 Task: Show all "Board Utilities" power-ups.
Action: Mouse moved to (872, 230)
Screenshot: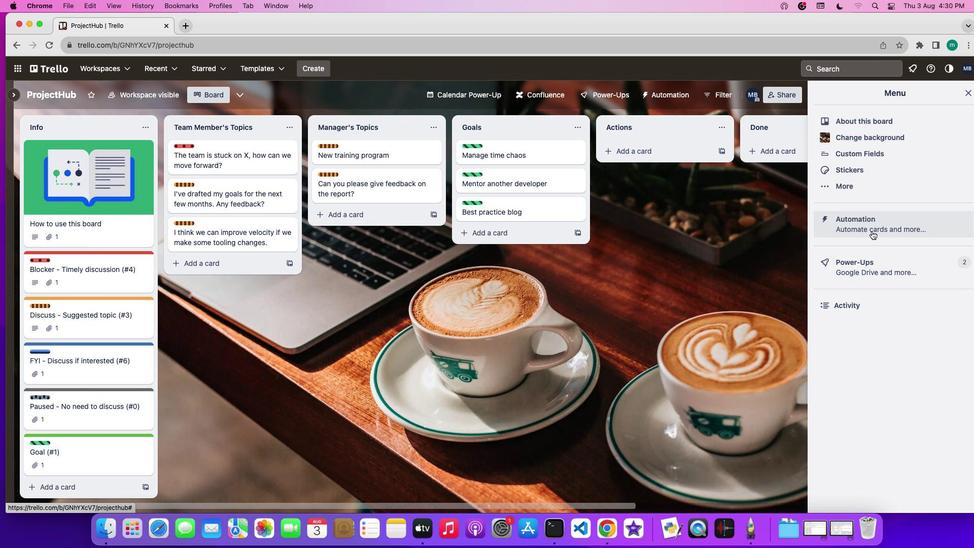 
Action: Mouse pressed left at (872, 230)
Screenshot: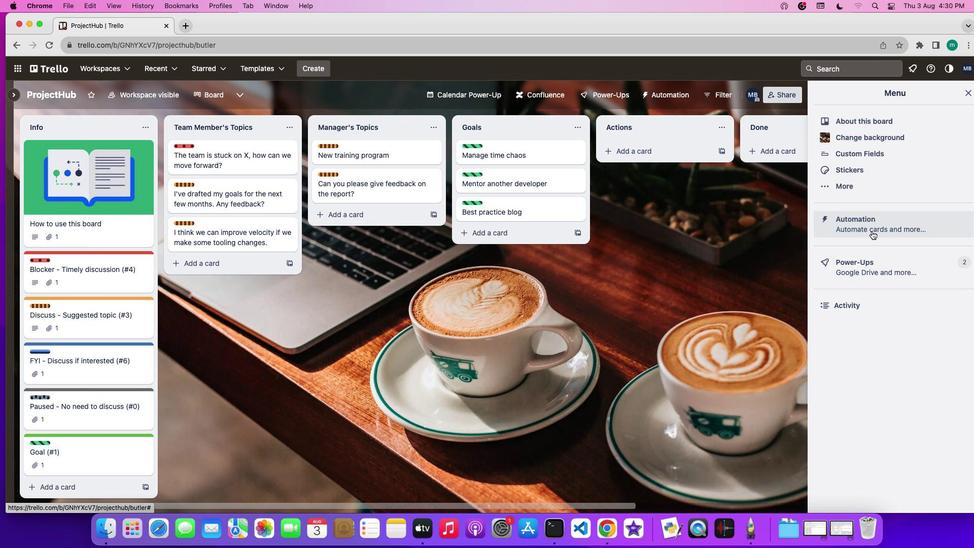 
Action: Mouse moved to (609, 99)
Screenshot: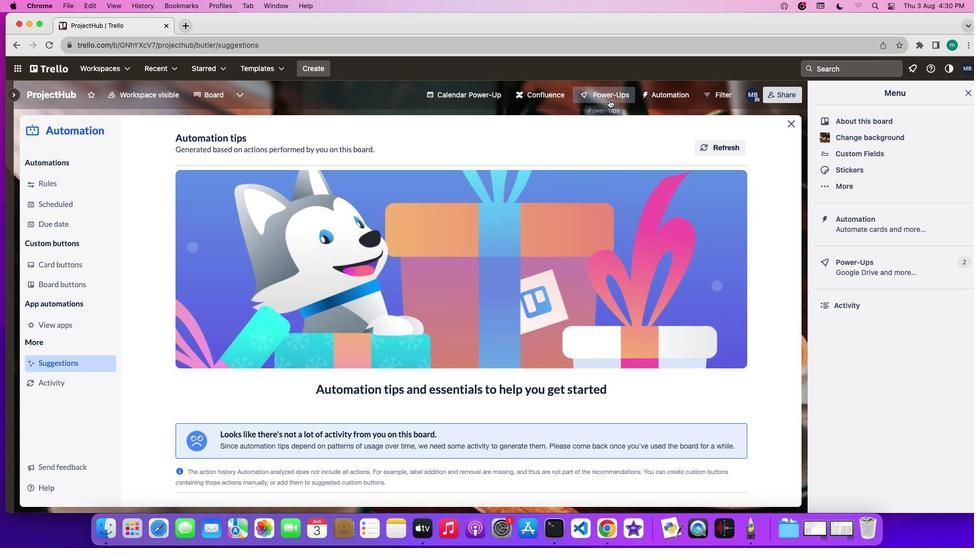 
Action: Mouse pressed left at (609, 99)
Screenshot: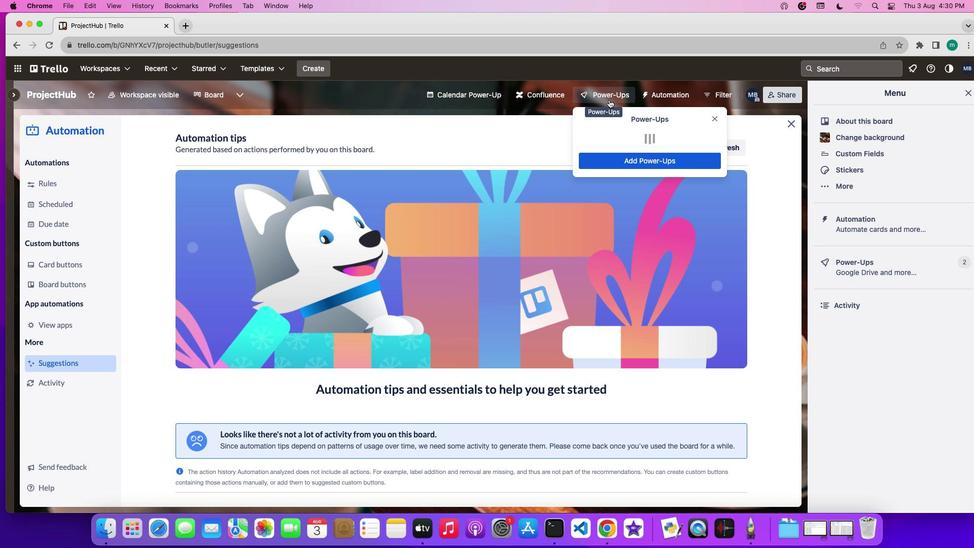 
Action: Mouse moved to (641, 358)
Screenshot: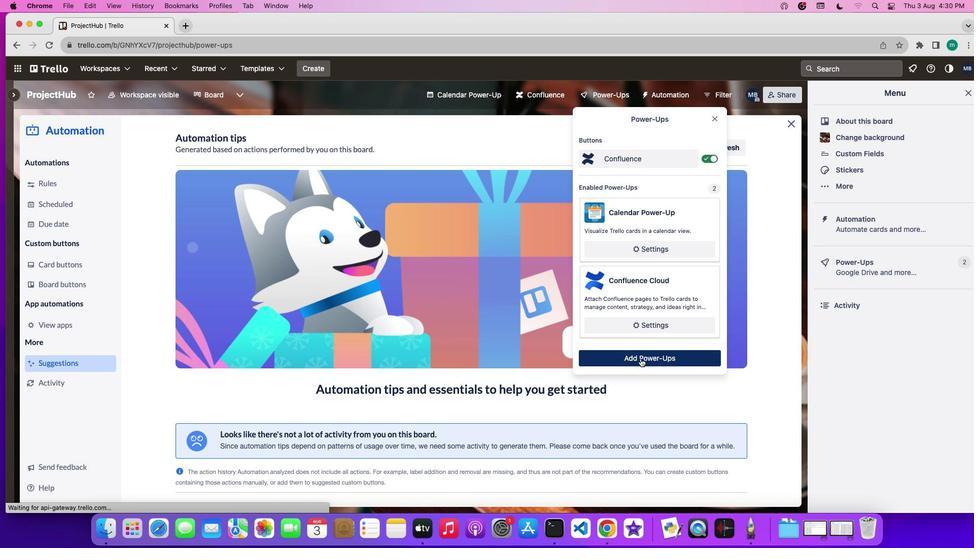 
Action: Mouse pressed left at (641, 358)
Screenshot: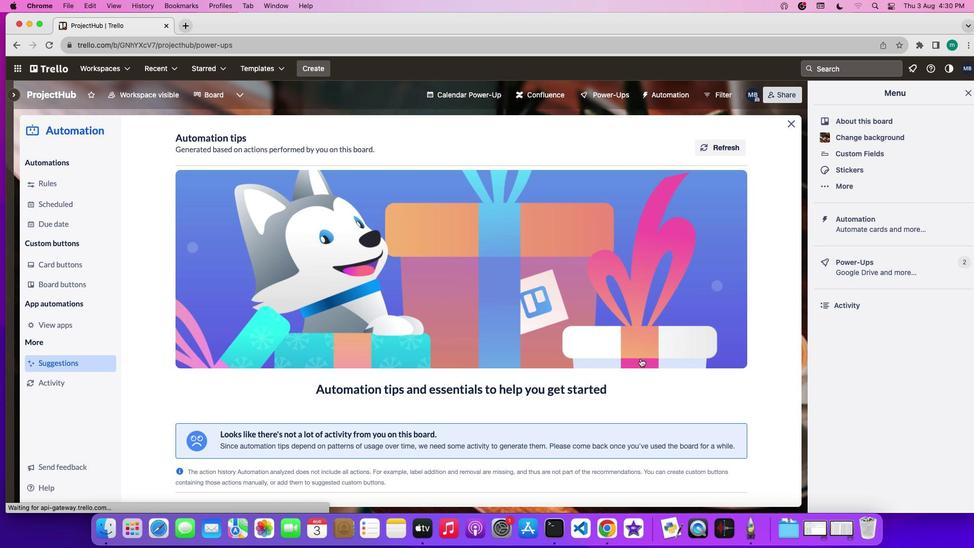 
Action: Mouse moved to (161, 280)
Screenshot: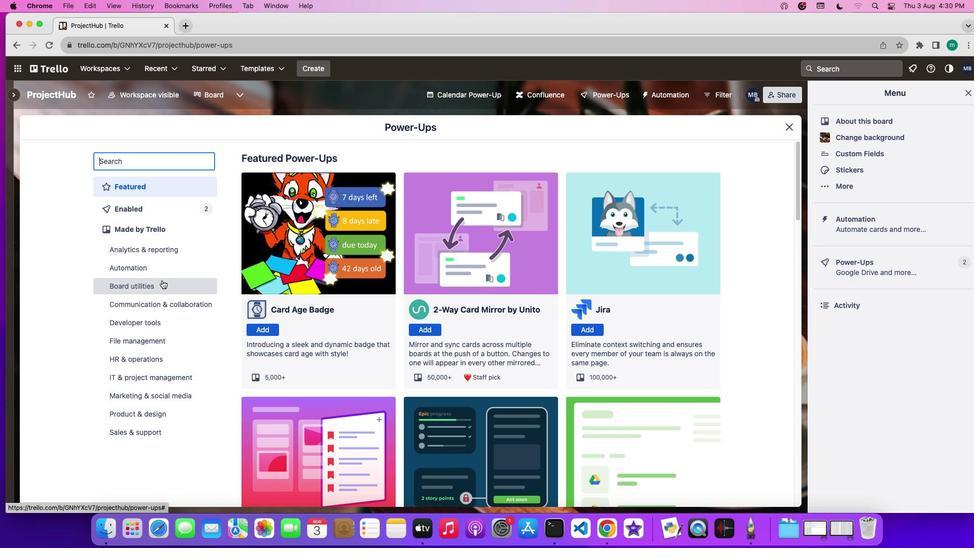 
Action: Mouse pressed left at (161, 280)
Screenshot: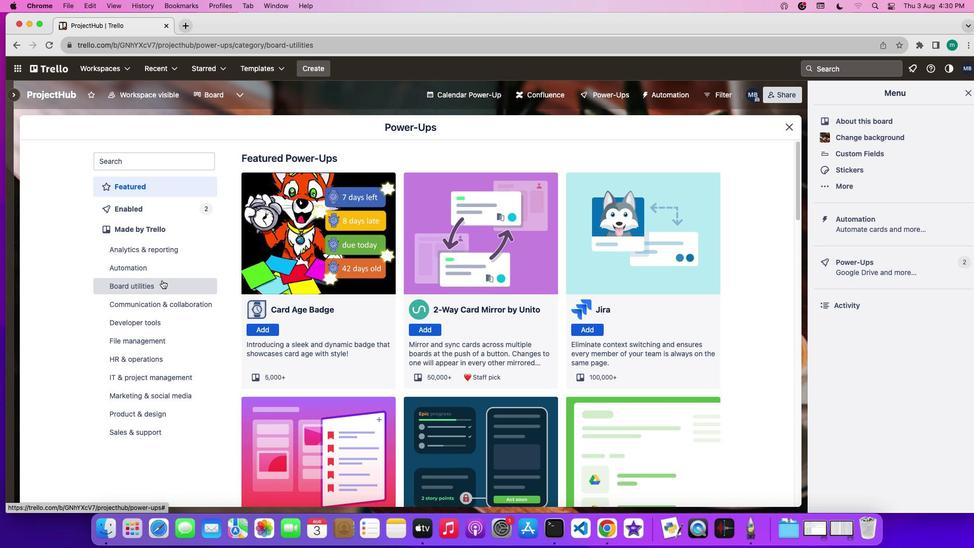 
Action: Mouse moved to (164, 283)
Screenshot: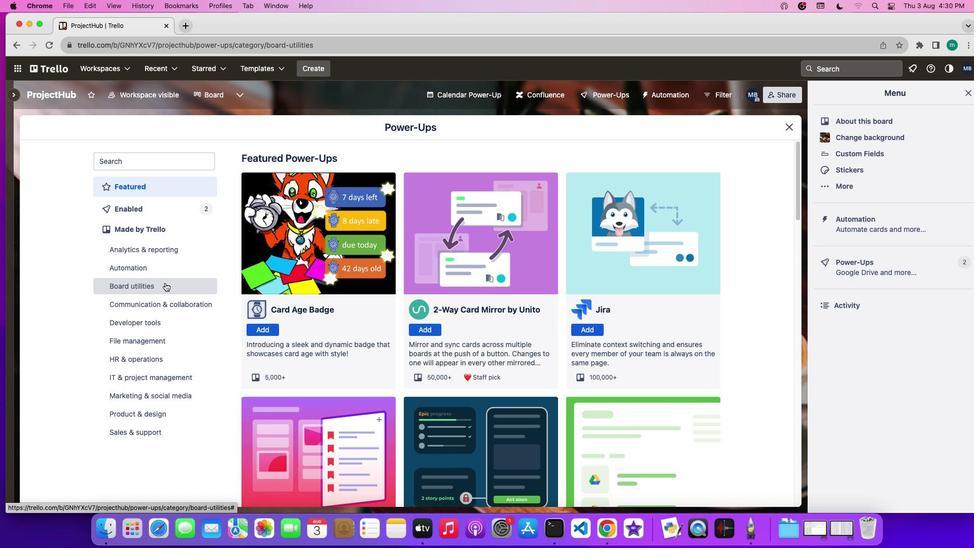 
Action: Mouse pressed left at (164, 283)
Screenshot: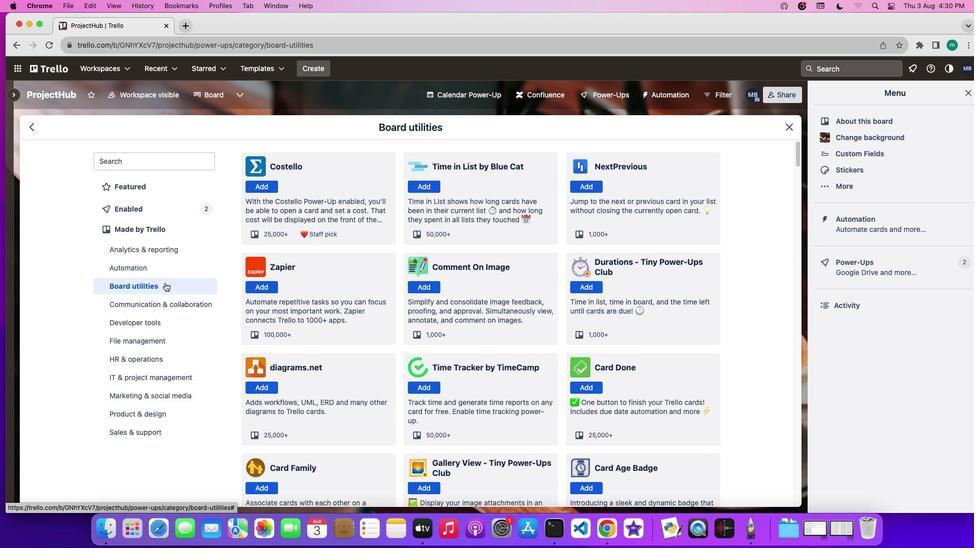 
Action: Mouse moved to (422, 356)
Screenshot: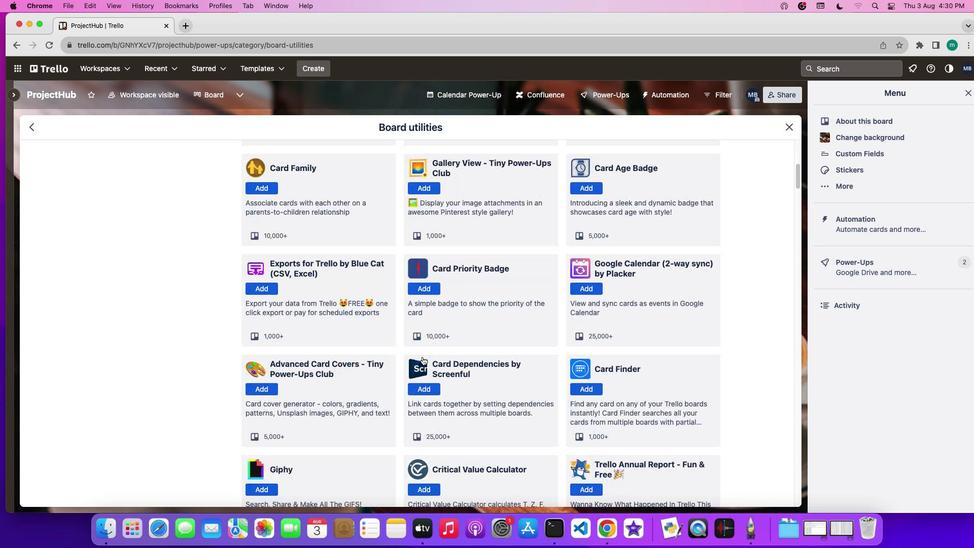 
Action: Mouse scrolled (422, 356) with delta (0, 0)
Screenshot: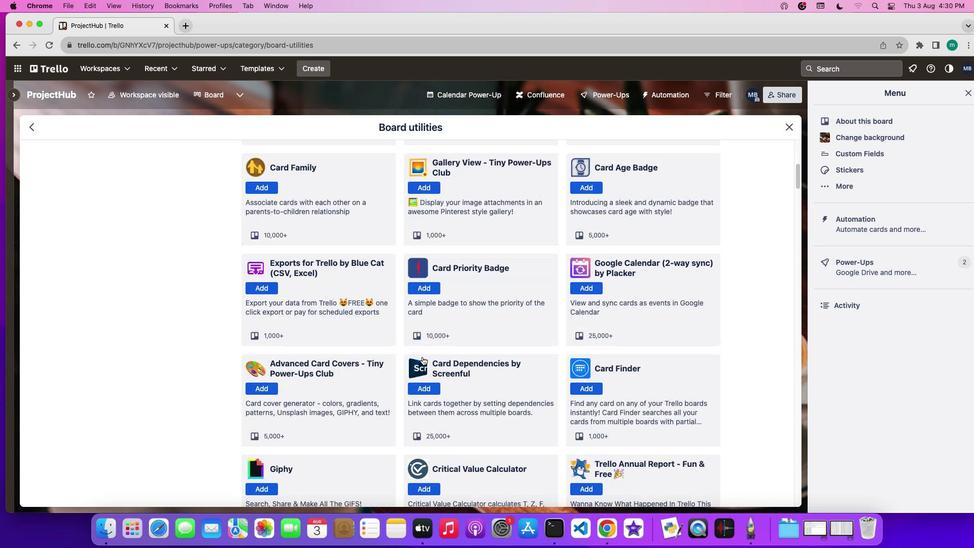 
Action: Mouse moved to (422, 356)
Screenshot: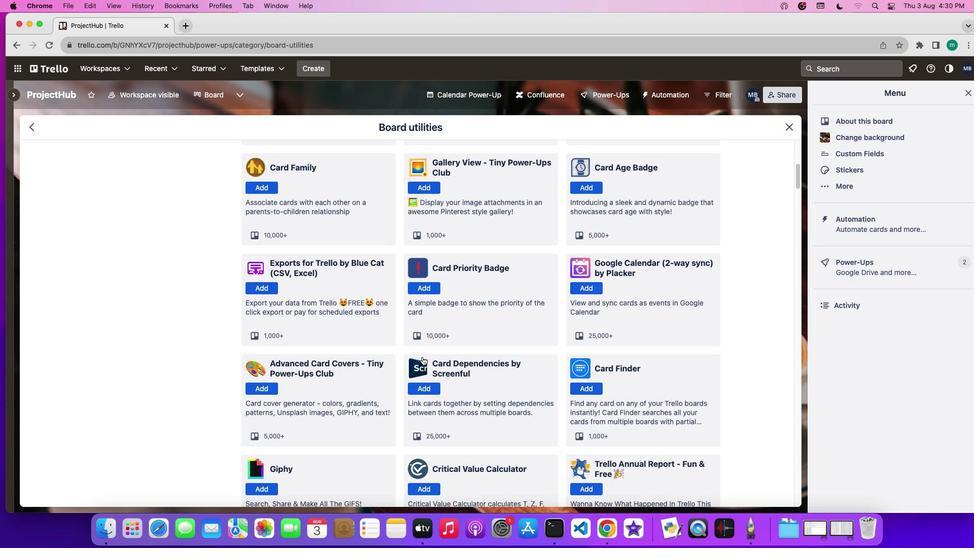 
Action: Mouse scrolled (422, 356) with delta (0, 0)
Screenshot: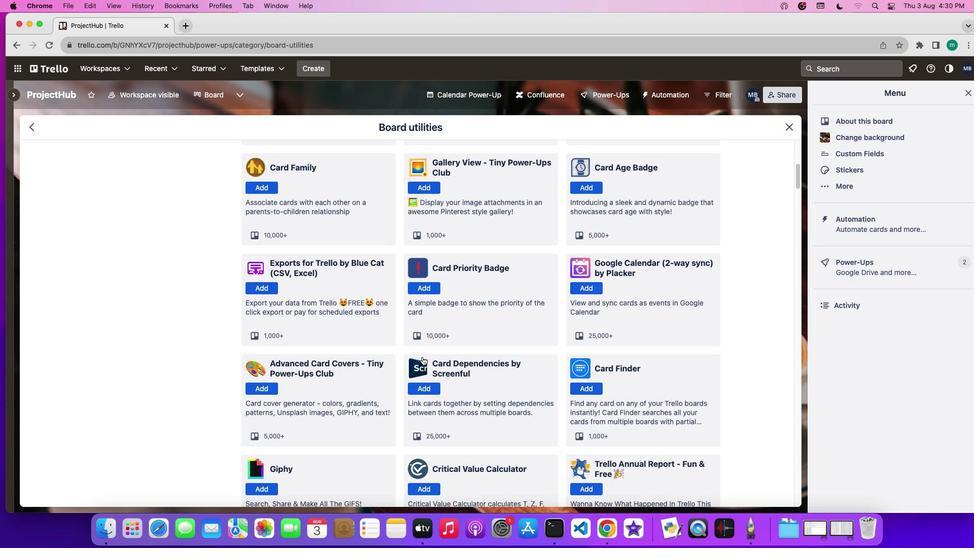 
Action: Mouse moved to (422, 356)
Screenshot: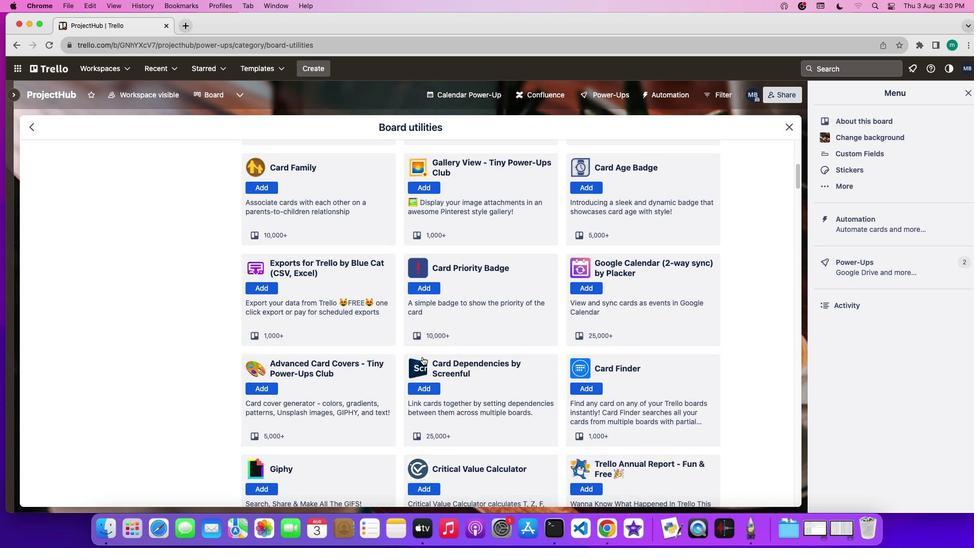 
Action: Mouse scrolled (422, 356) with delta (0, -1)
Screenshot: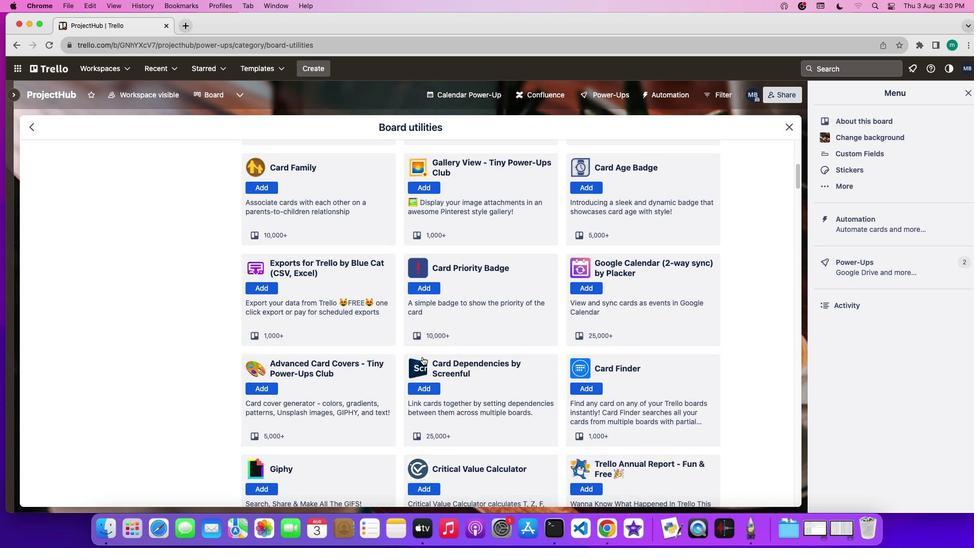 
Action: Mouse scrolled (422, 356) with delta (0, -2)
Screenshot: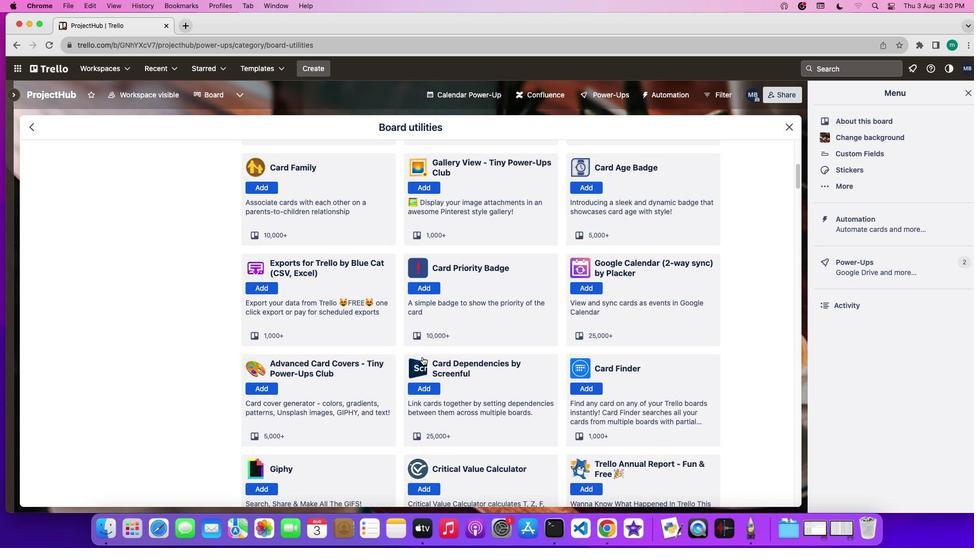
Action: Mouse scrolled (422, 356) with delta (0, -2)
Screenshot: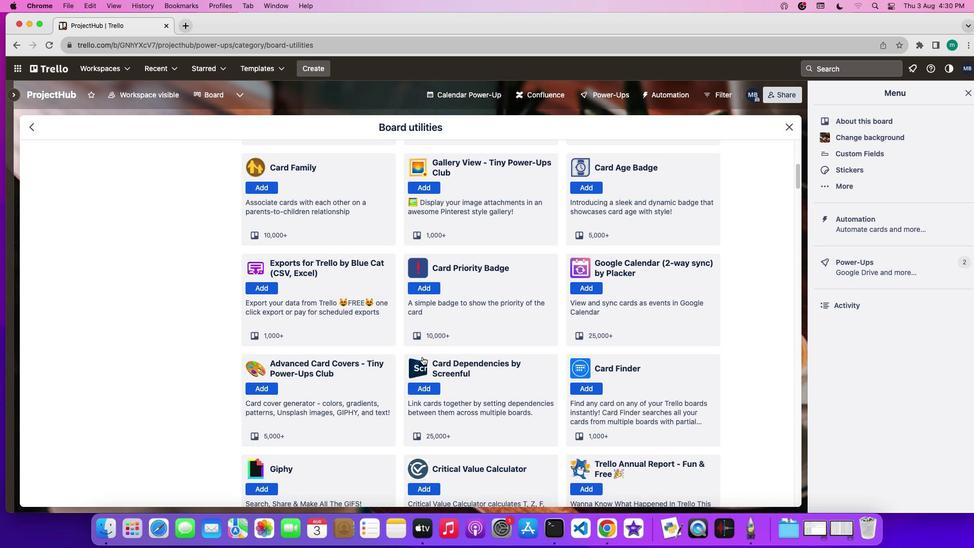 
Action: Mouse scrolled (422, 356) with delta (0, 0)
Screenshot: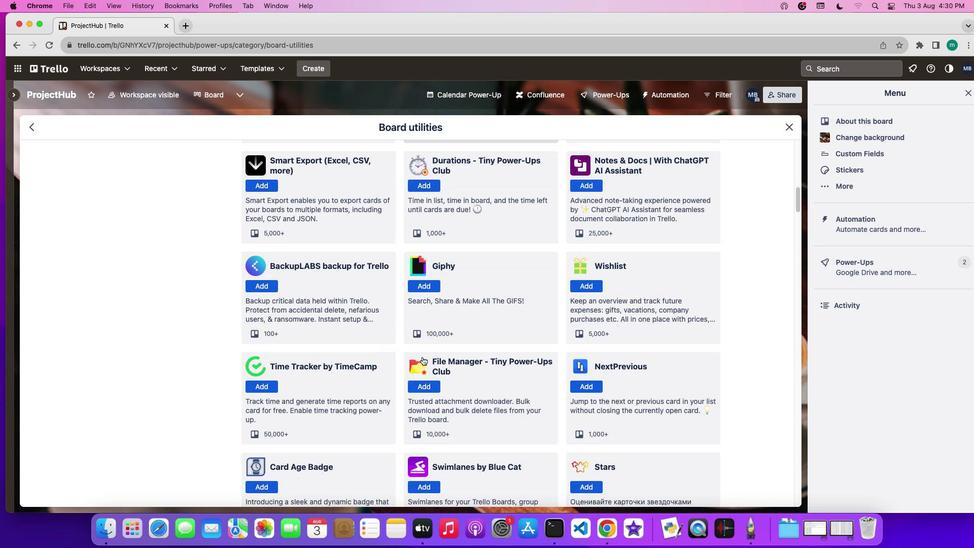 
Action: Mouse scrolled (422, 356) with delta (0, 0)
Screenshot: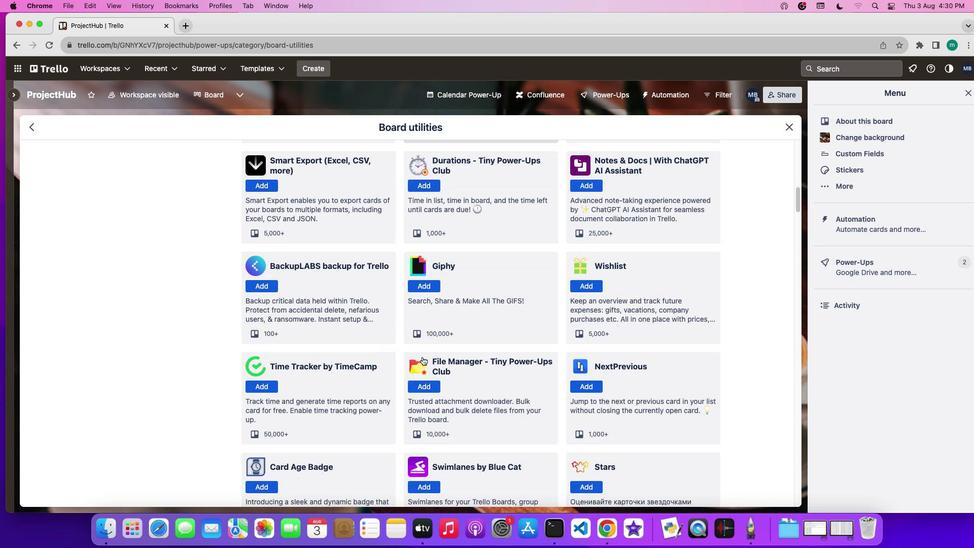 
Action: Mouse scrolled (422, 356) with delta (0, -1)
Screenshot: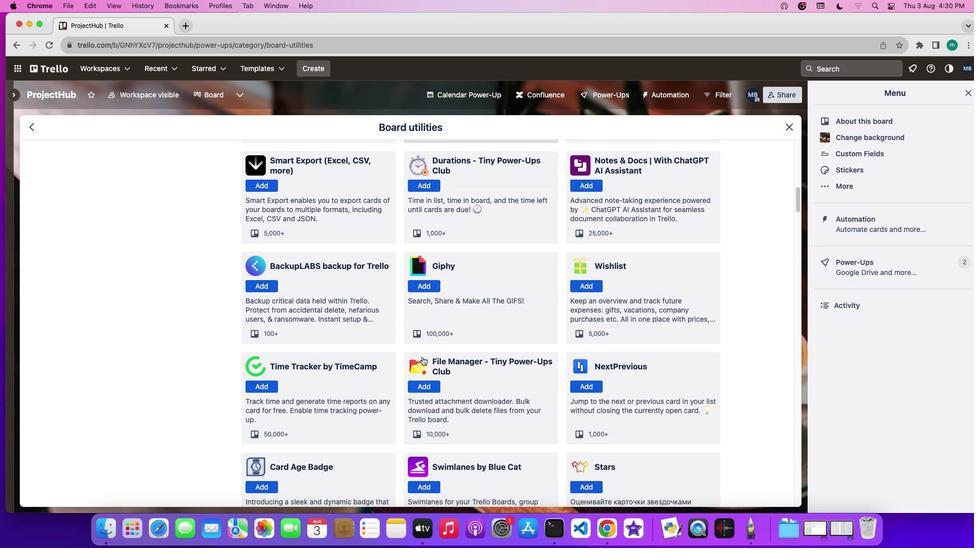 
Action: Mouse scrolled (422, 356) with delta (0, -2)
Screenshot: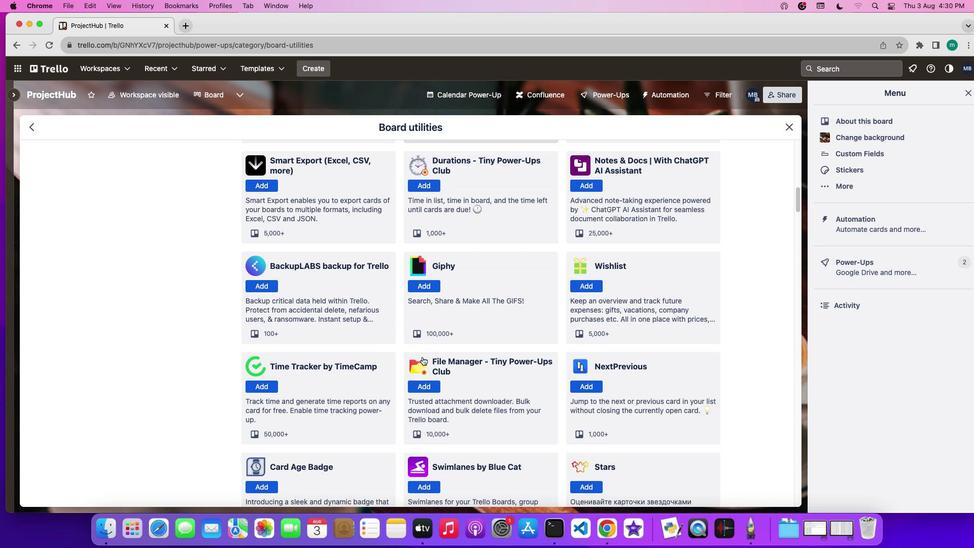 
Action: Mouse scrolled (422, 356) with delta (0, -2)
Screenshot: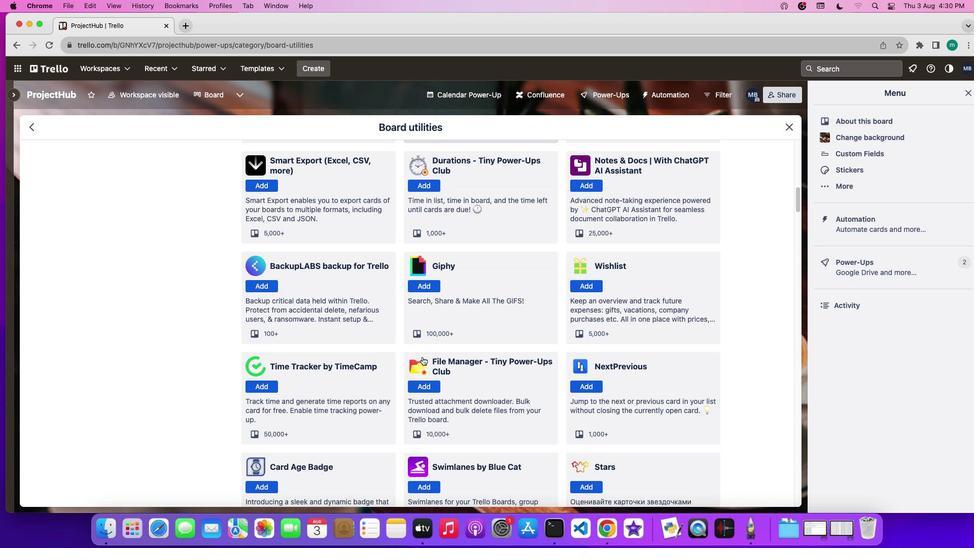 
Action: Mouse scrolled (422, 356) with delta (0, 0)
Screenshot: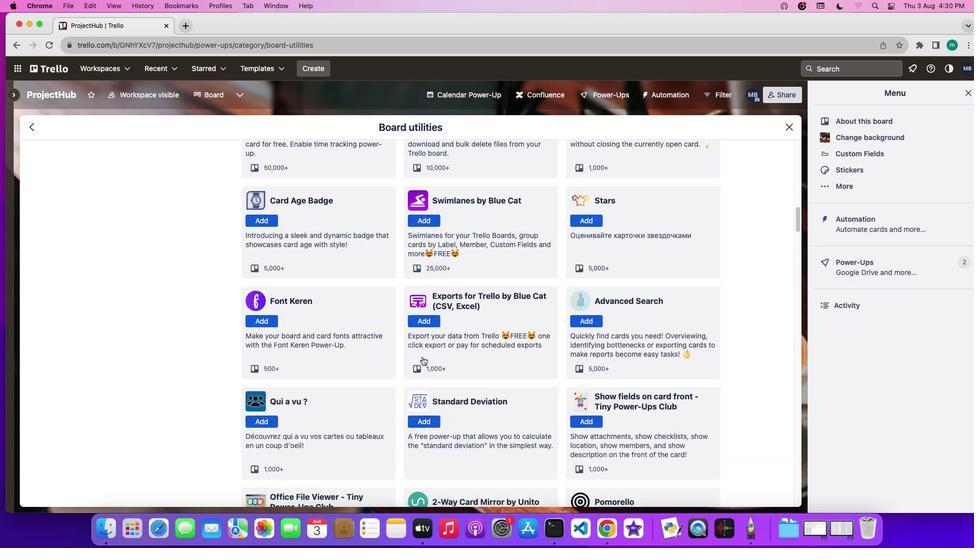 
Action: Mouse scrolled (422, 356) with delta (0, 0)
Screenshot: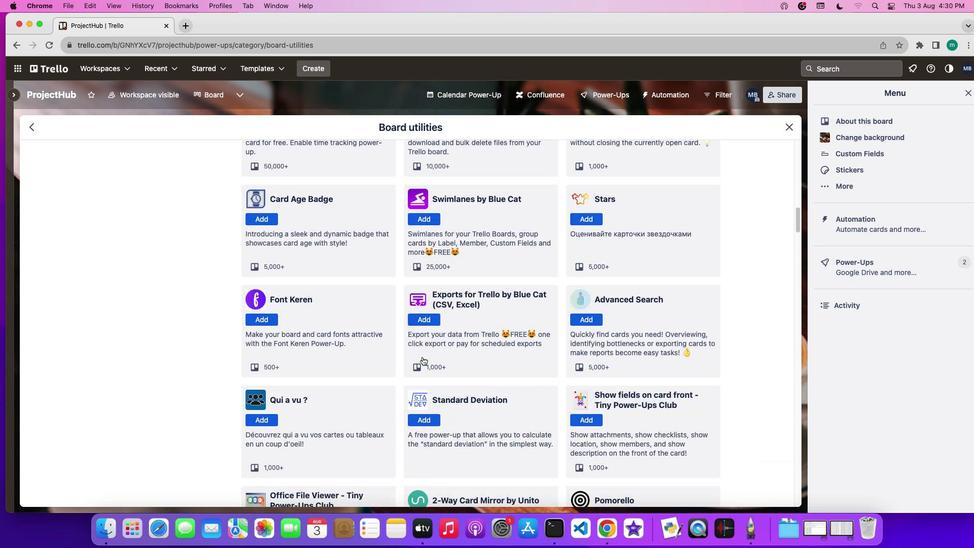 
Action: Mouse scrolled (422, 356) with delta (0, -1)
Screenshot: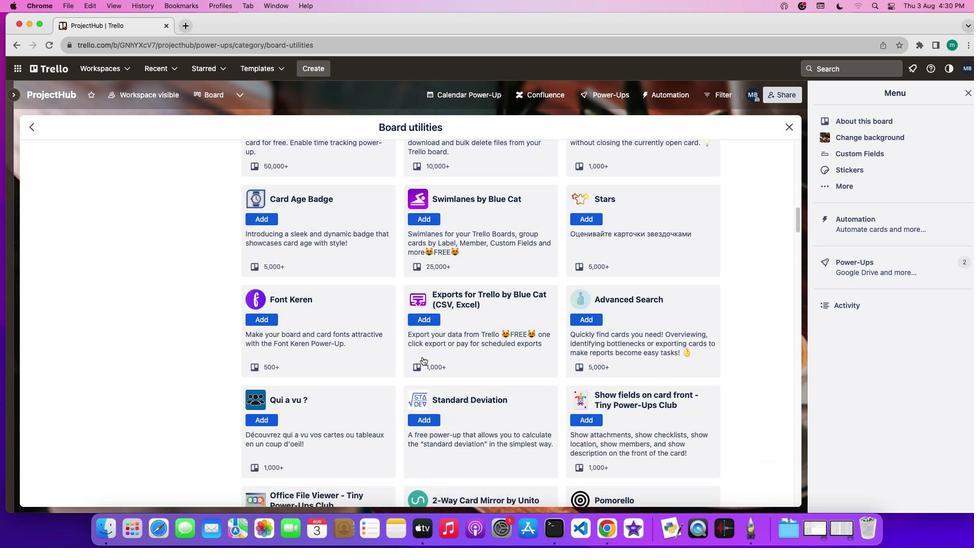 
Action: Mouse scrolled (422, 356) with delta (0, -2)
Screenshot: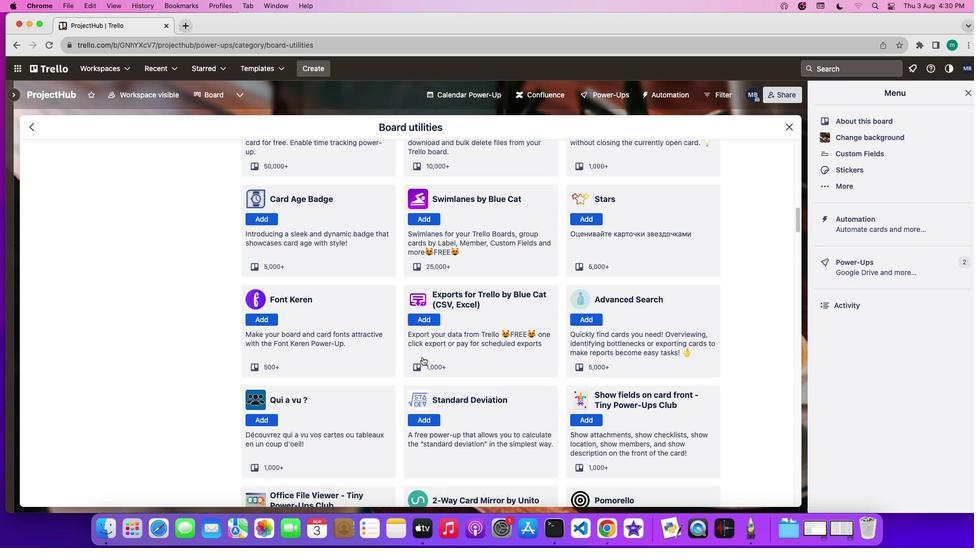 
Action: Mouse scrolled (422, 356) with delta (0, -2)
Screenshot: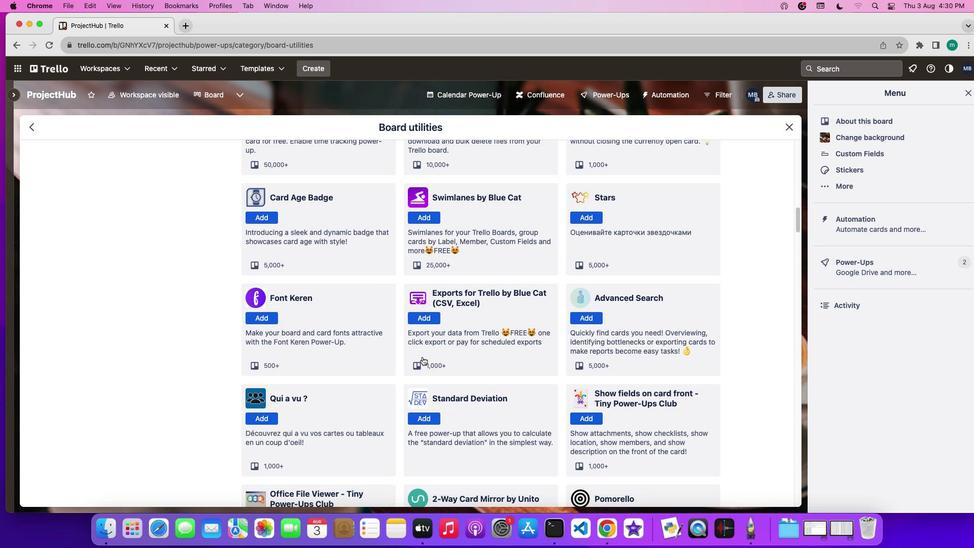 
Action: Mouse scrolled (422, 356) with delta (0, 0)
Screenshot: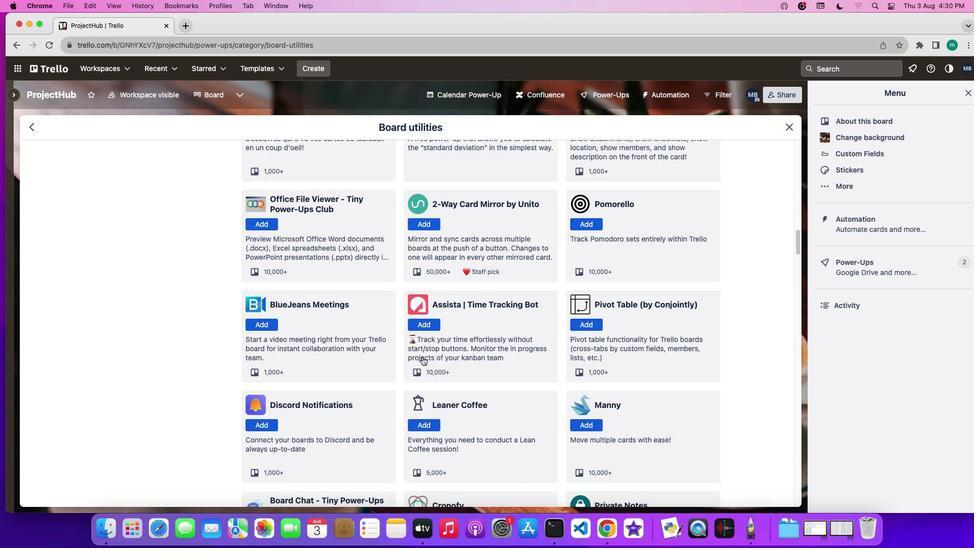 
Action: Mouse scrolled (422, 356) with delta (0, 0)
Screenshot: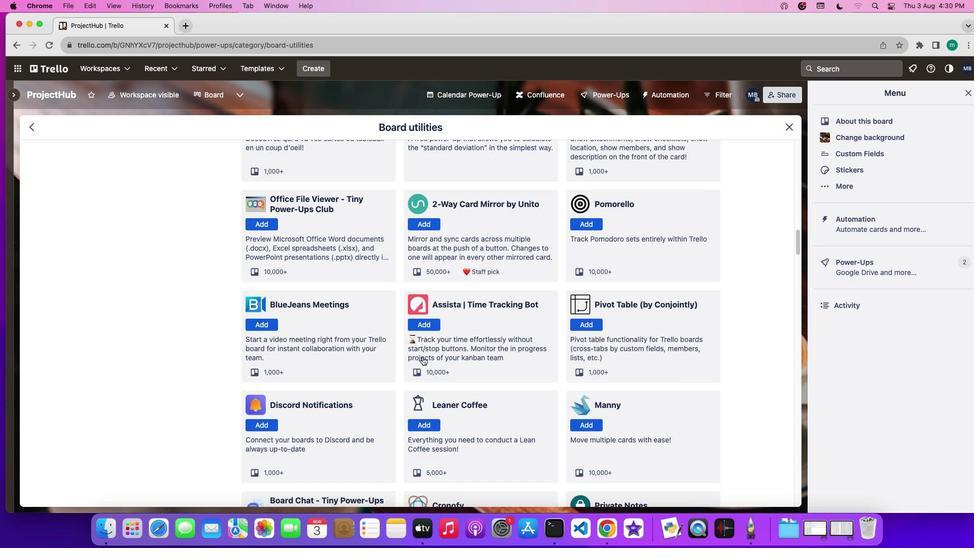 
Action: Mouse scrolled (422, 356) with delta (0, -1)
Screenshot: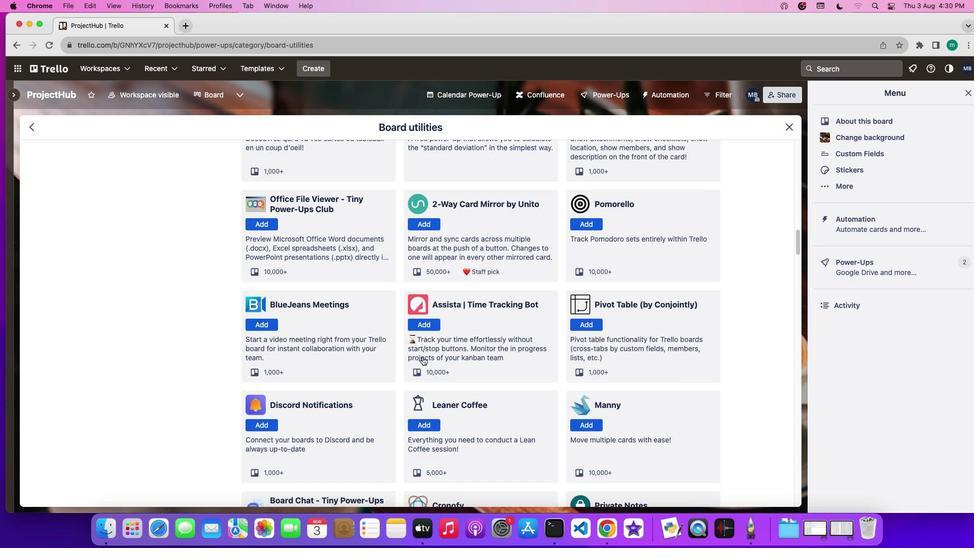 
Action: Mouse scrolled (422, 356) with delta (0, -2)
Screenshot: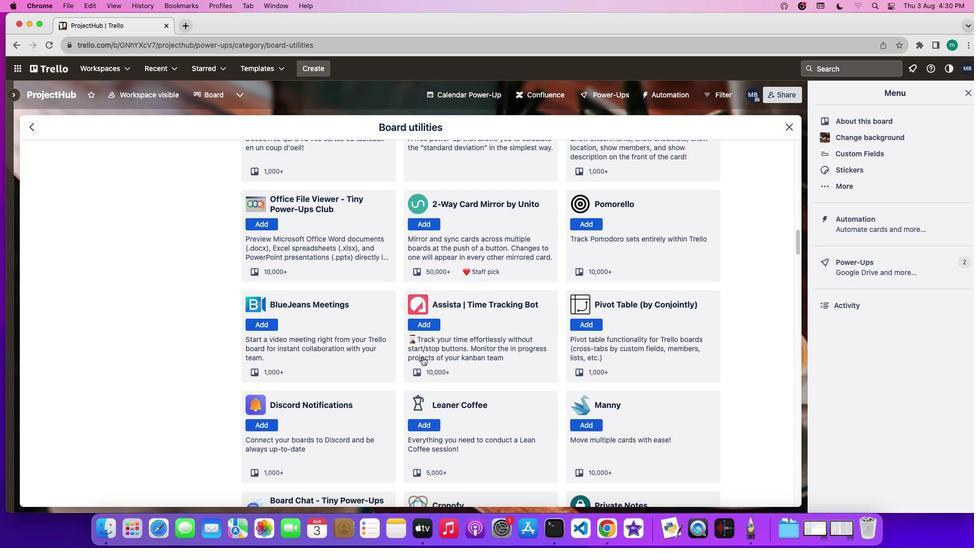
Action: Mouse scrolled (422, 356) with delta (0, -2)
Screenshot: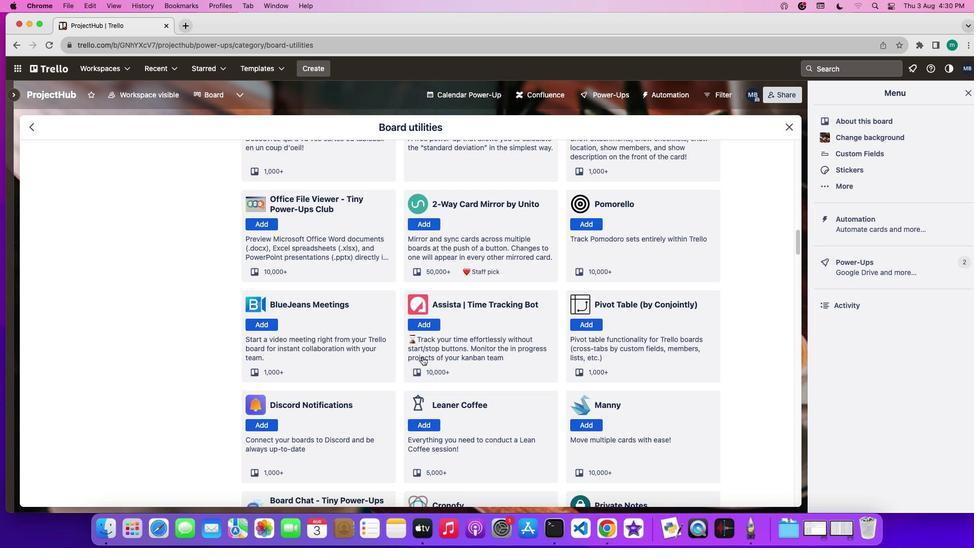 
Action: Mouse scrolled (422, 356) with delta (0, 0)
Screenshot: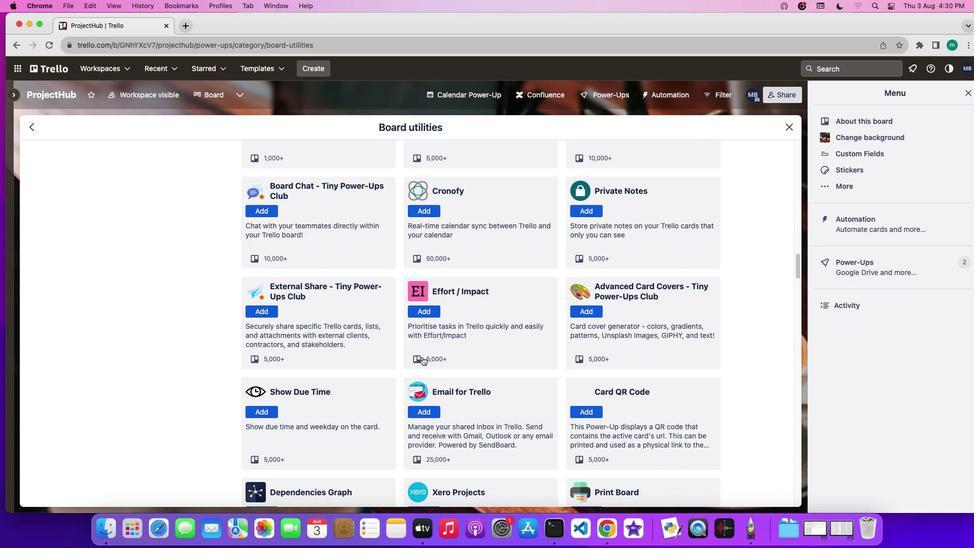 
Action: Mouse scrolled (422, 356) with delta (0, 0)
Screenshot: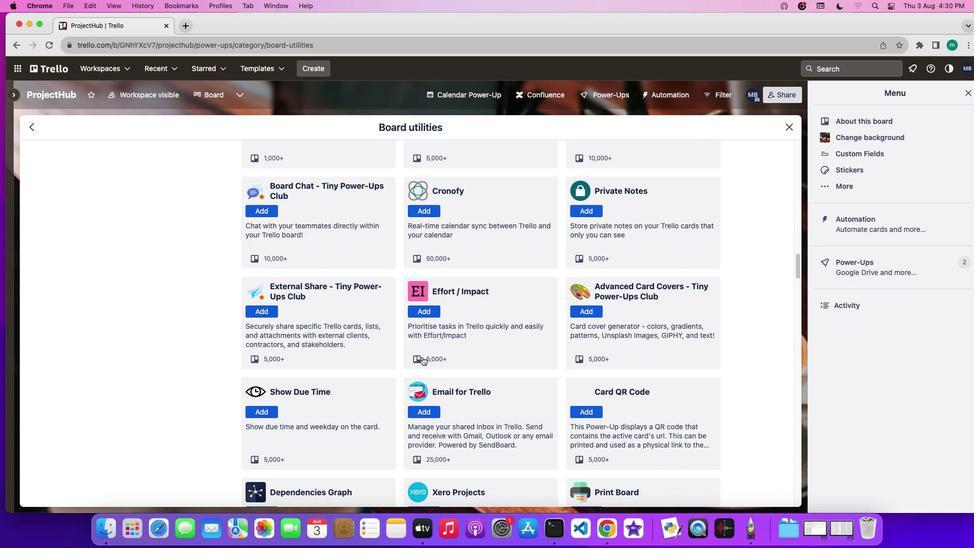 
Action: Mouse scrolled (422, 356) with delta (0, -1)
Screenshot: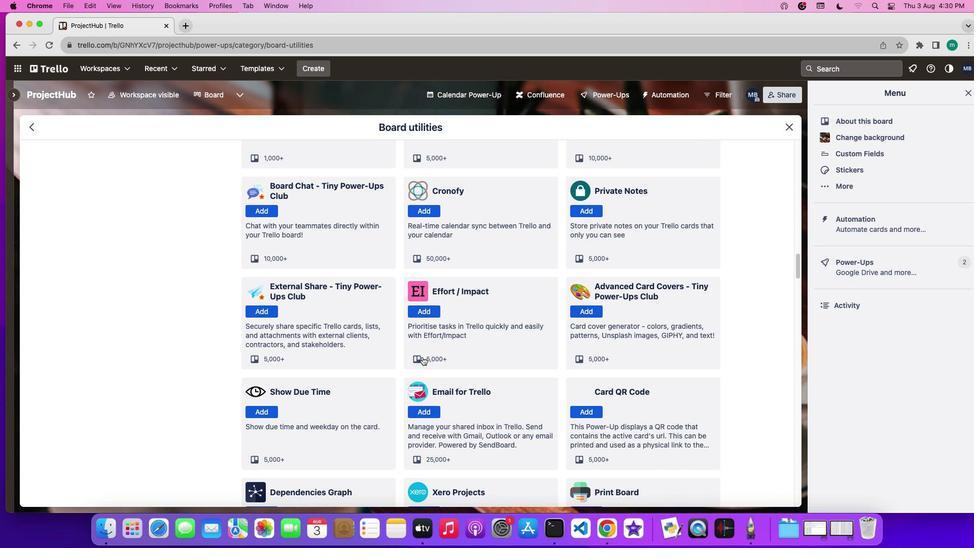 
Action: Mouse scrolled (422, 356) with delta (0, -2)
Screenshot: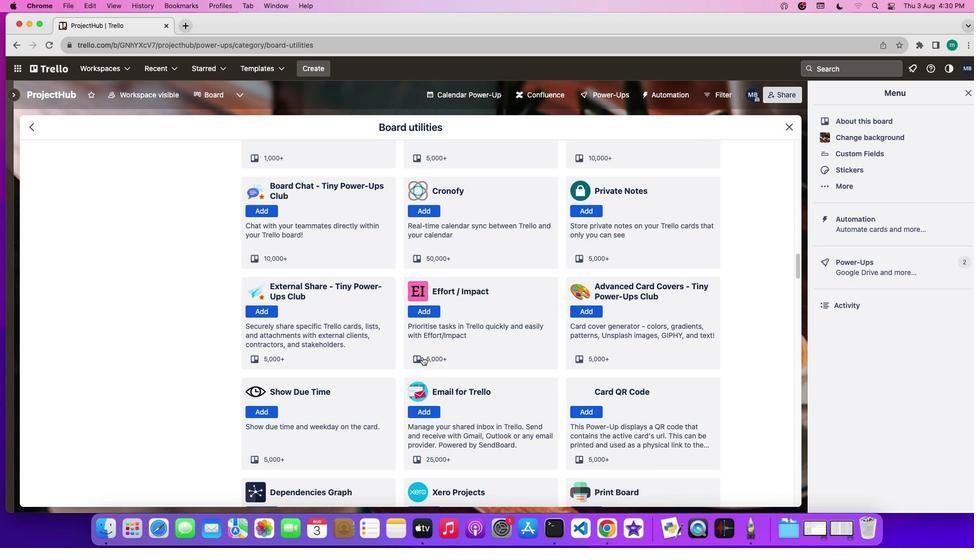 
Action: Mouse scrolled (422, 356) with delta (0, -2)
Screenshot: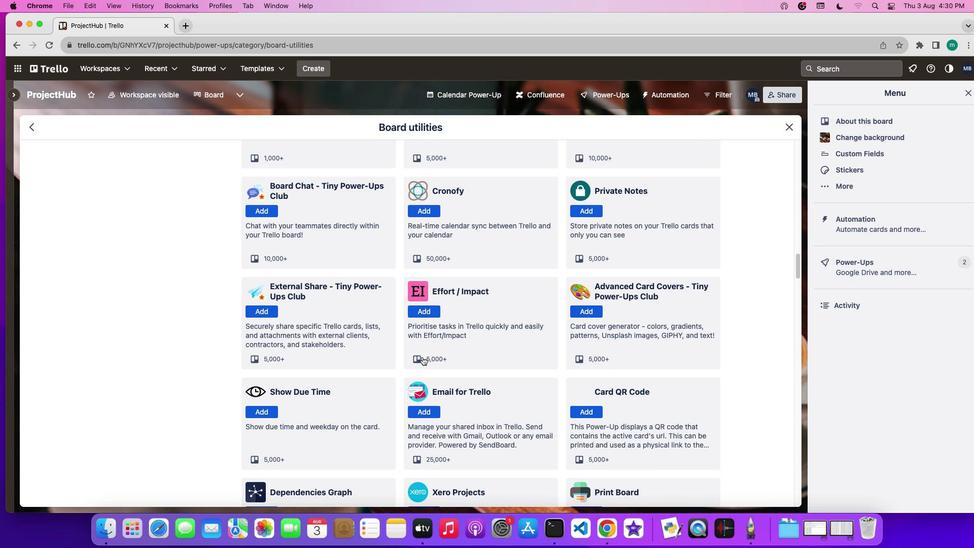 
Action: Mouse scrolled (422, 356) with delta (0, 0)
Screenshot: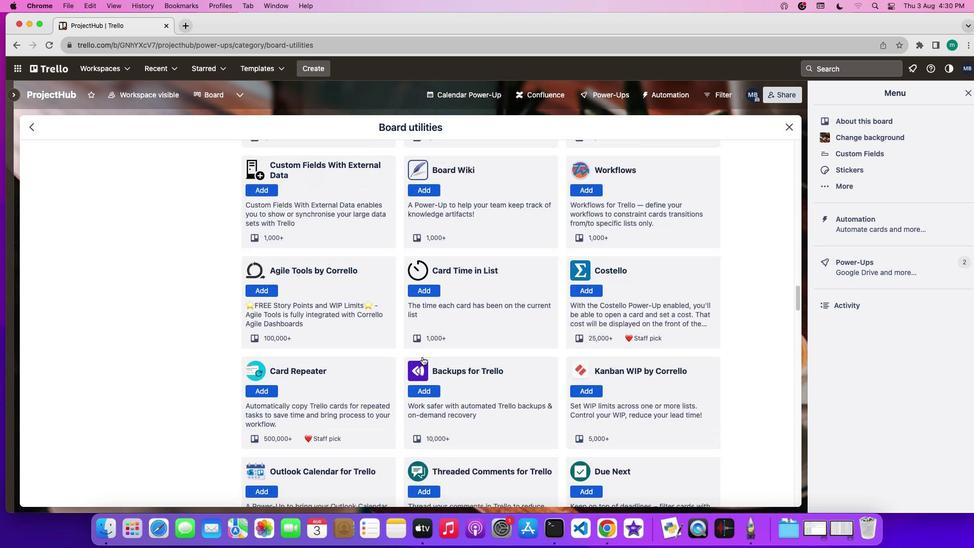 
Action: Mouse scrolled (422, 356) with delta (0, 0)
Screenshot: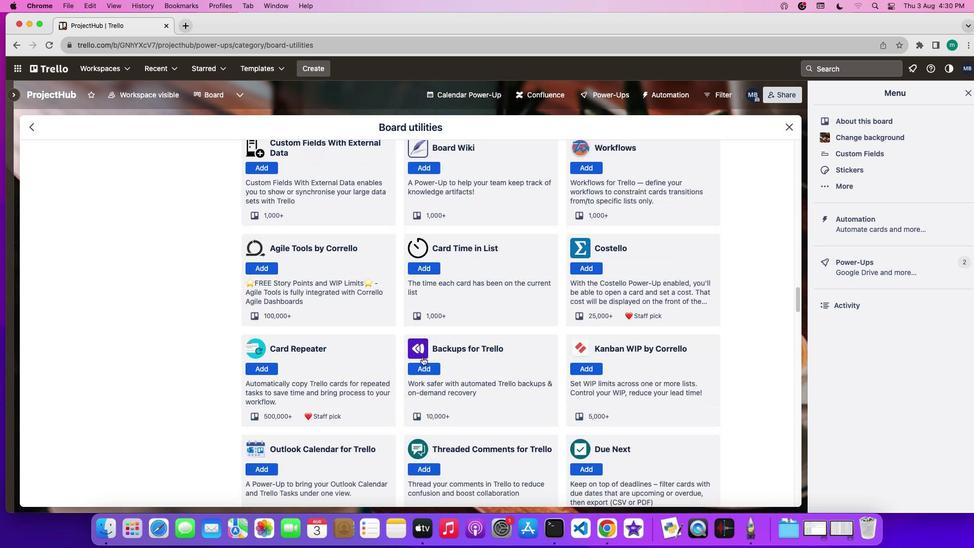 
Action: Mouse scrolled (422, 356) with delta (0, -1)
Screenshot: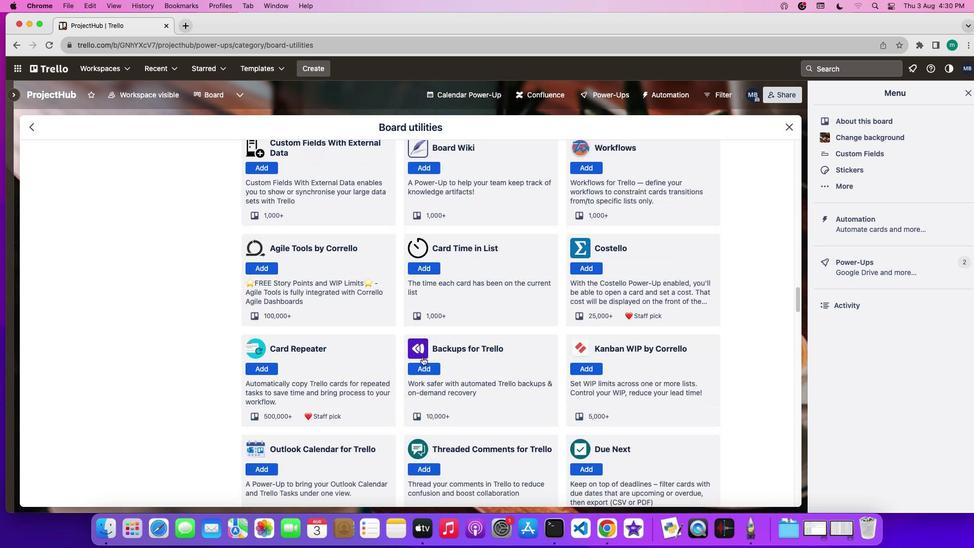 
Action: Mouse scrolled (422, 356) with delta (0, -2)
Screenshot: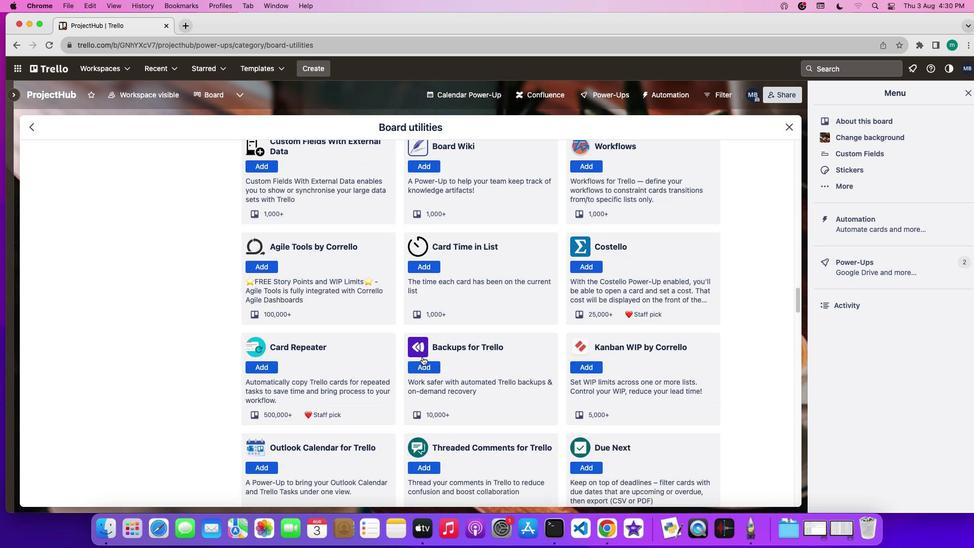 
Action: Mouse scrolled (422, 356) with delta (0, -2)
Screenshot: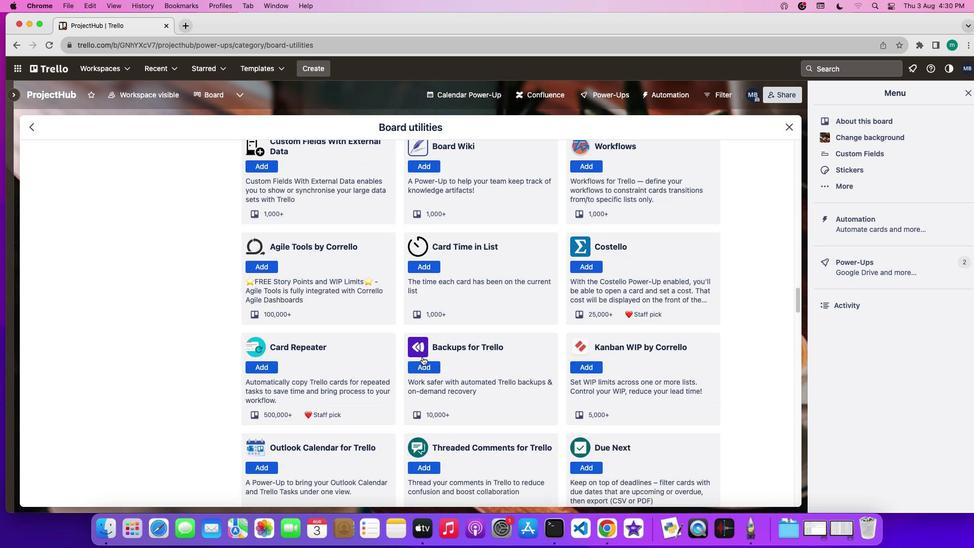 
Action: Mouse scrolled (422, 356) with delta (0, -2)
Screenshot: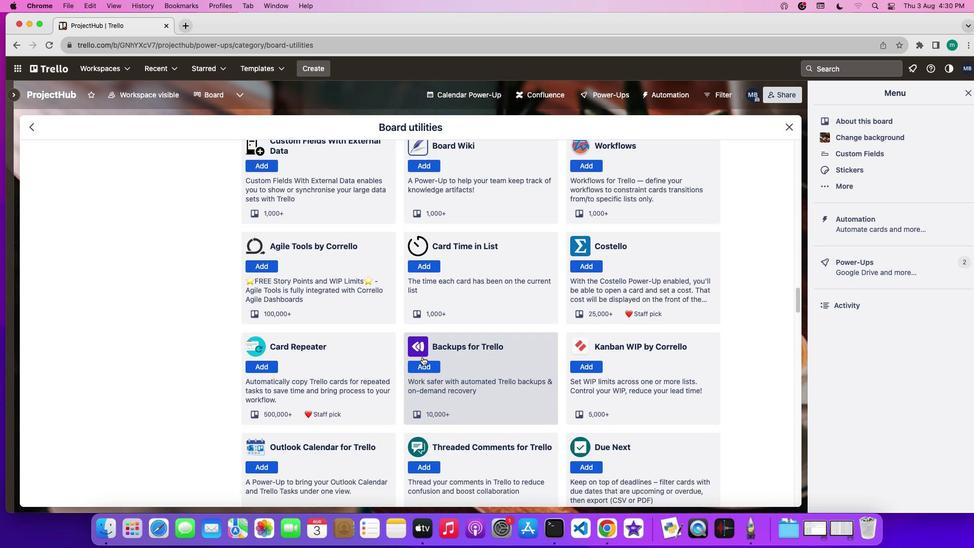 
Action: Mouse moved to (422, 356)
Screenshot: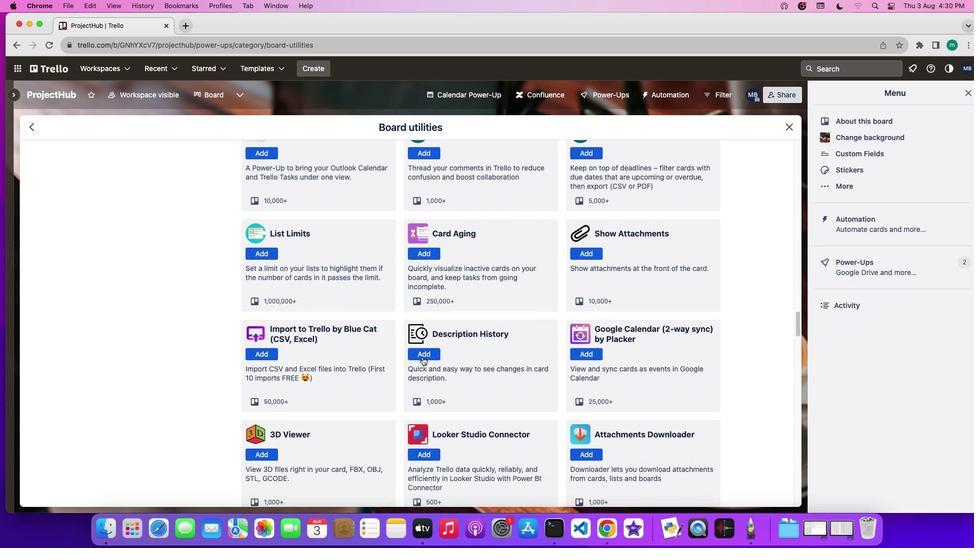 
Action: Mouse scrolled (422, 356) with delta (0, 0)
Screenshot: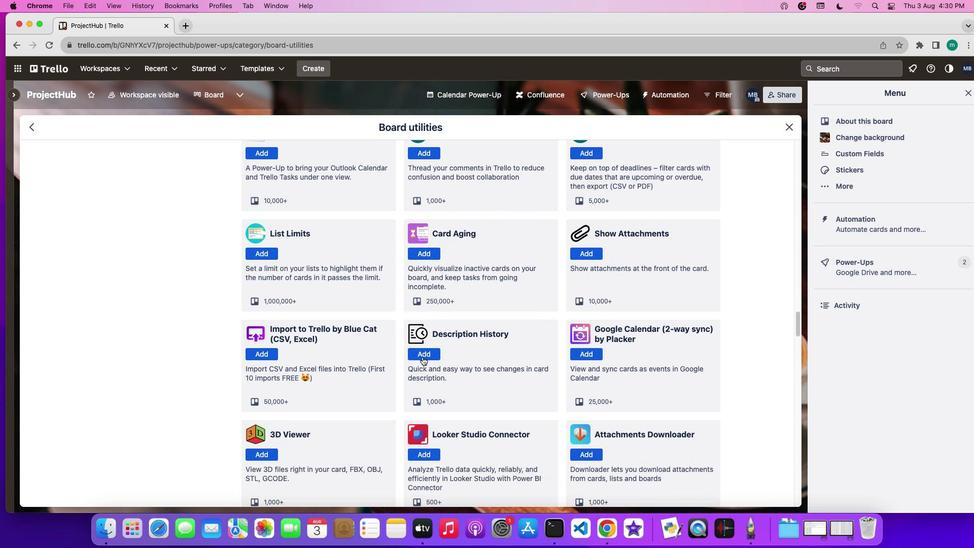 
Action: Mouse scrolled (422, 356) with delta (0, 0)
Screenshot: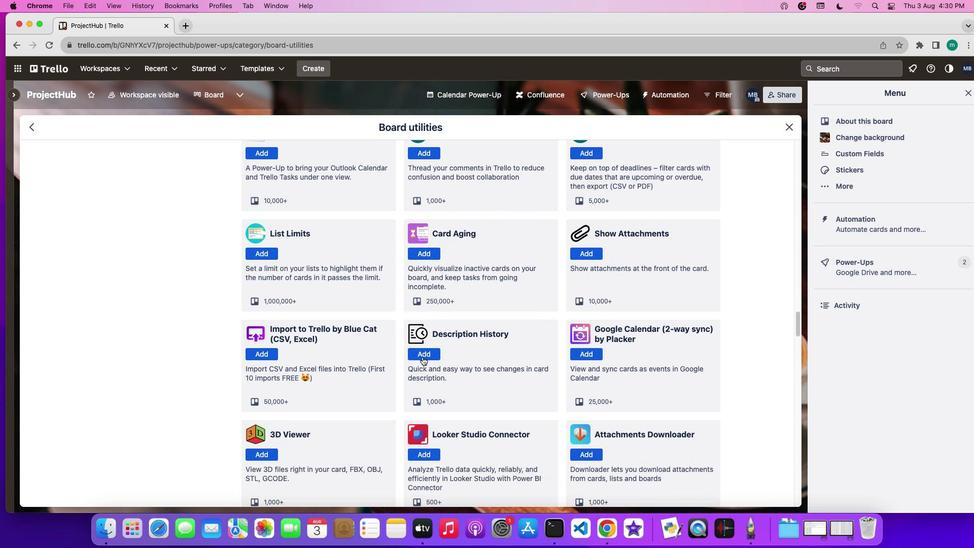 
Action: Mouse scrolled (422, 356) with delta (0, -1)
Screenshot: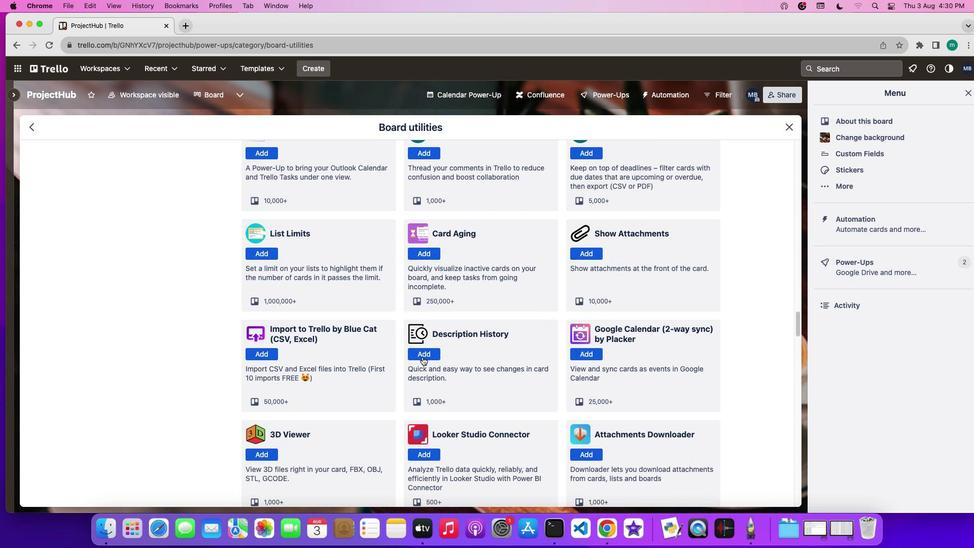 
Action: Mouse scrolled (422, 356) with delta (0, -2)
Screenshot: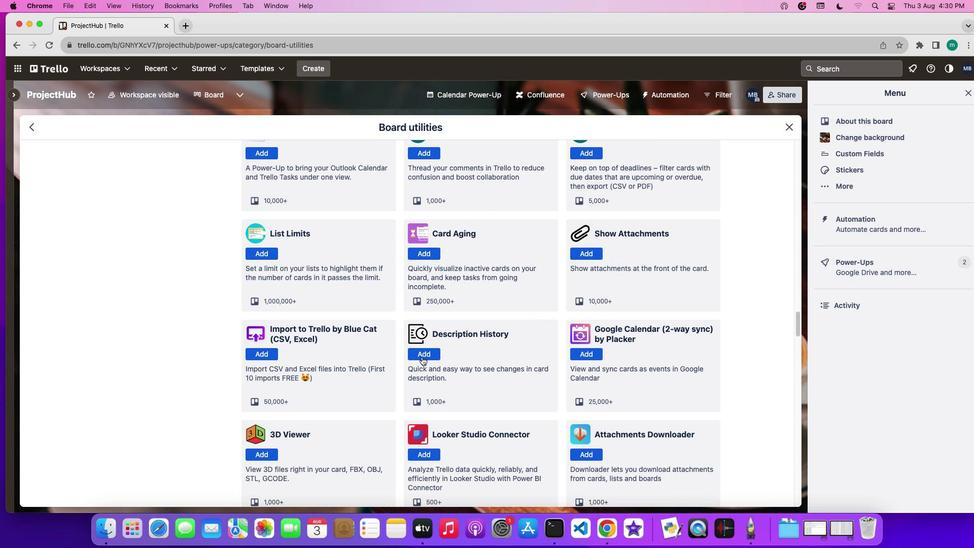 
Action: Mouse scrolled (422, 356) with delta (0, -2)
Screenshot: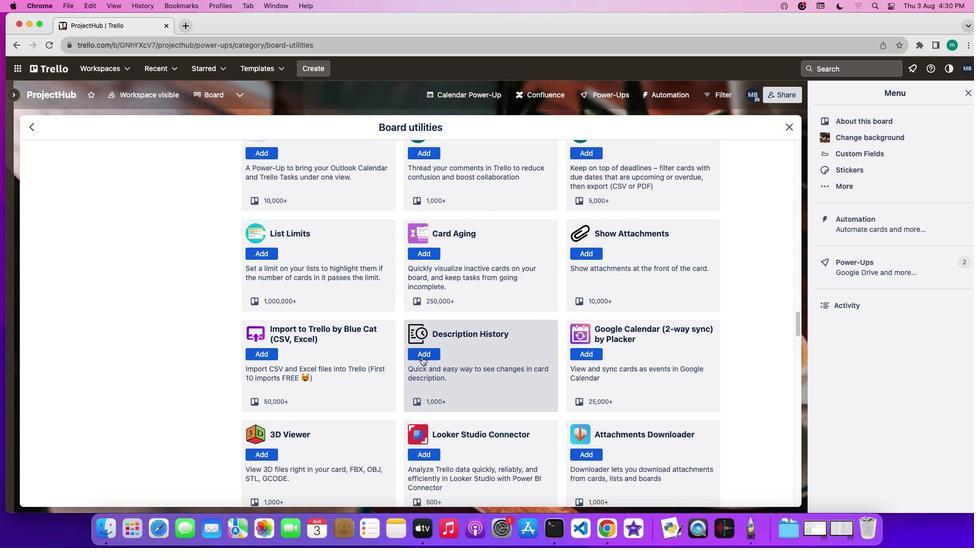 
Action: Mouse moved to (422, 357)
Screenshot: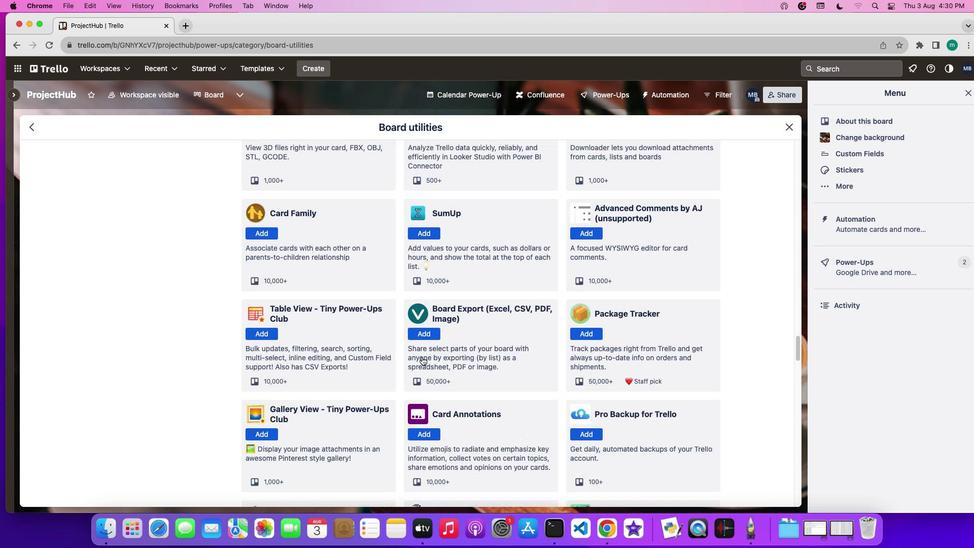 
Action: Mouse scrolled (422, 357) with delta (0, 0)
Screenshot: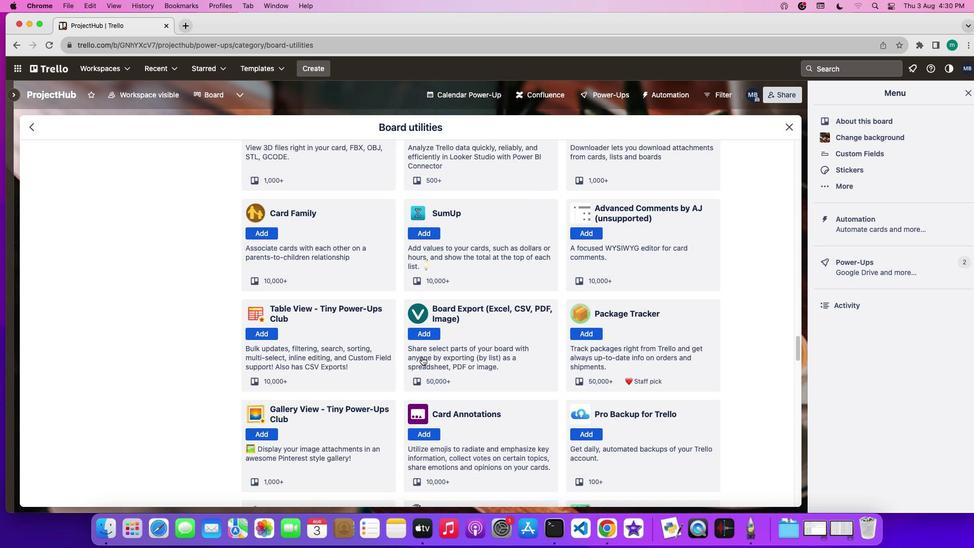 
Action: Mouse scrolled (422, 357) with delta (0, 0)
Screenshot: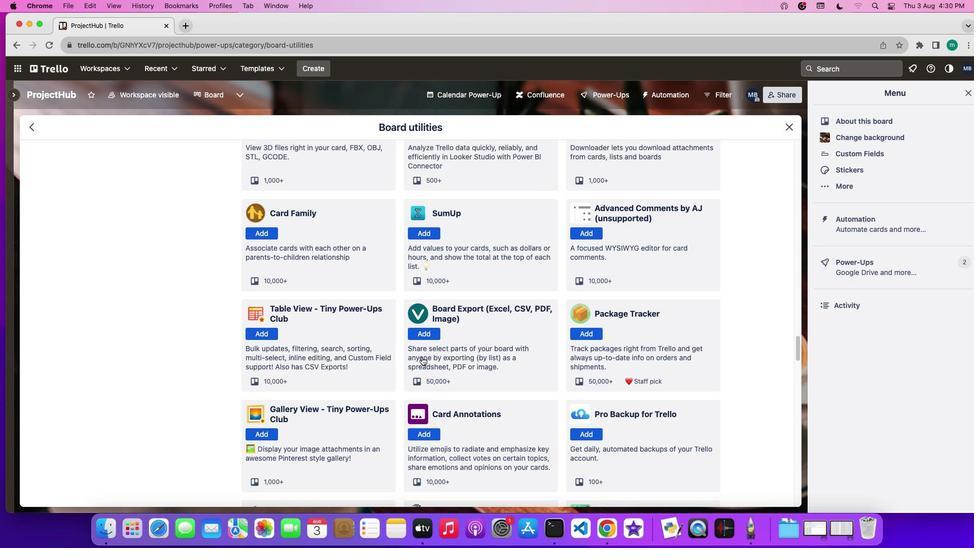 
Action: Mouse scrolled (422, 357) with delta (0, -1)
Screenshot: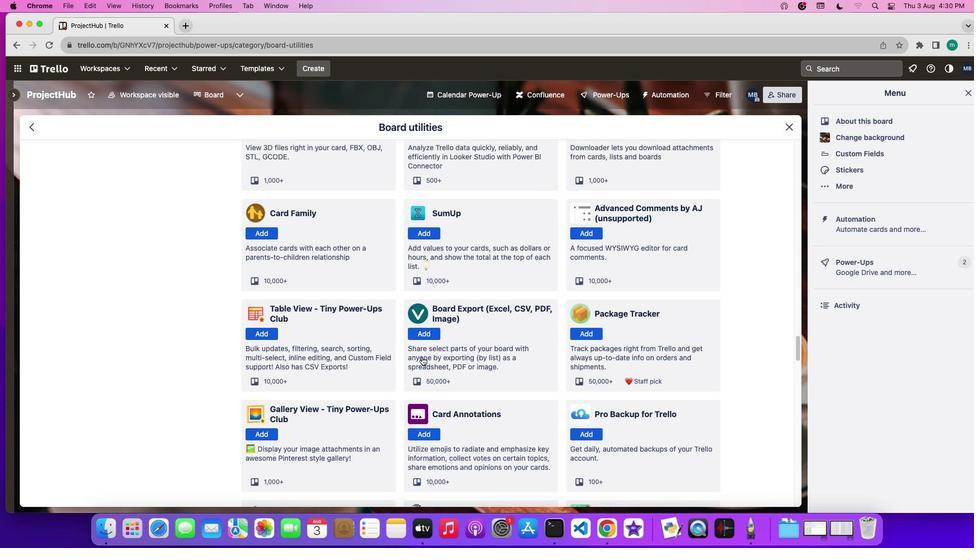 
Action: Mouse scrolled (422, 357) with delta (0, -2)
Screenshot: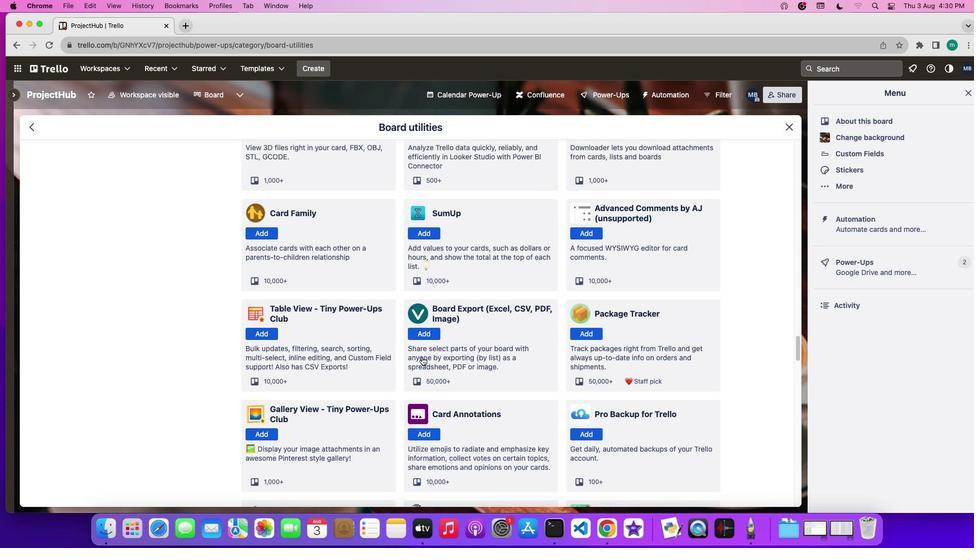 
Action: Mouse scrolled (422, 357) with delta (0, -2)
Screenshot: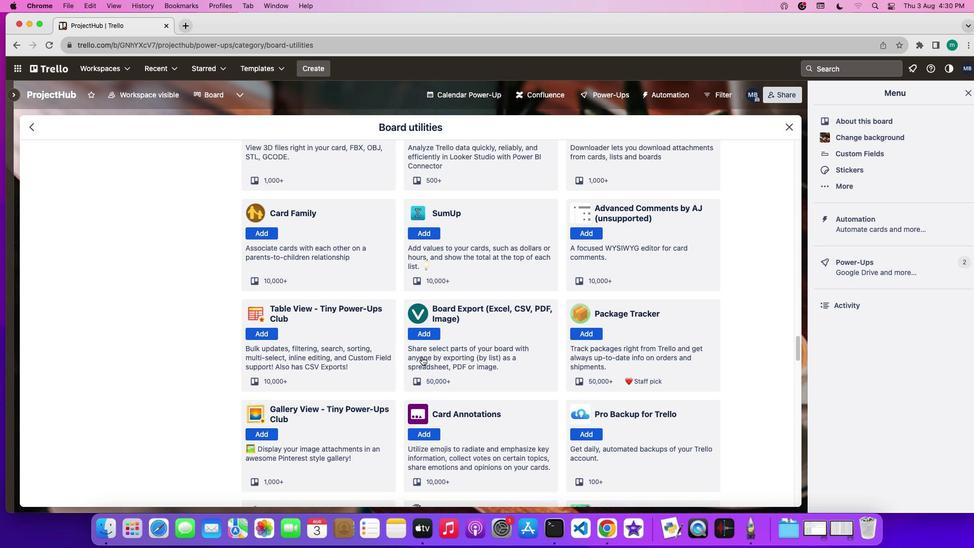 
Action: Mouse scrolled (422, 357) with delta (0, 0)
Screenshot: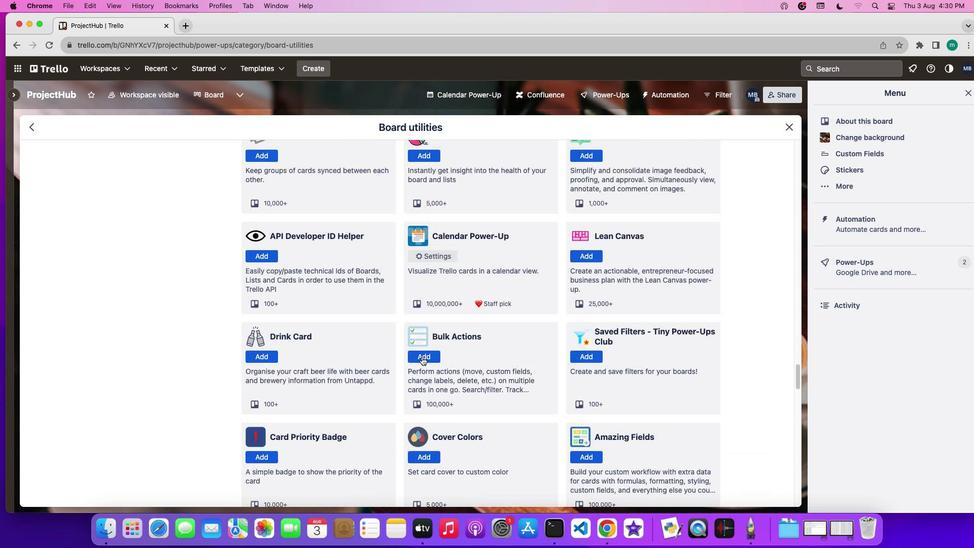 
Action: Mouse scrolled (422, 357) with delta (0, 0)
Screenshot: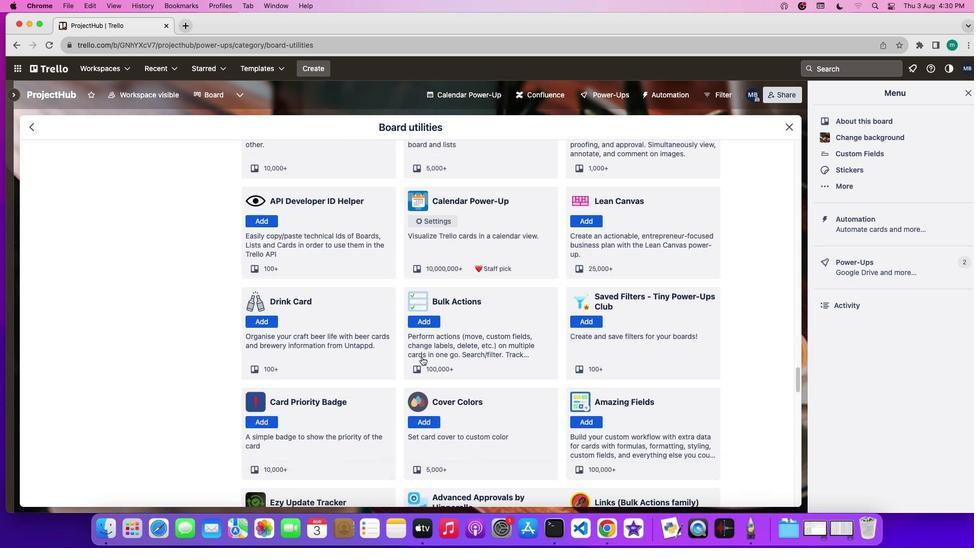 
Action: Mouse scrolled (422, 357) with delta (0, -1)
Screenshot: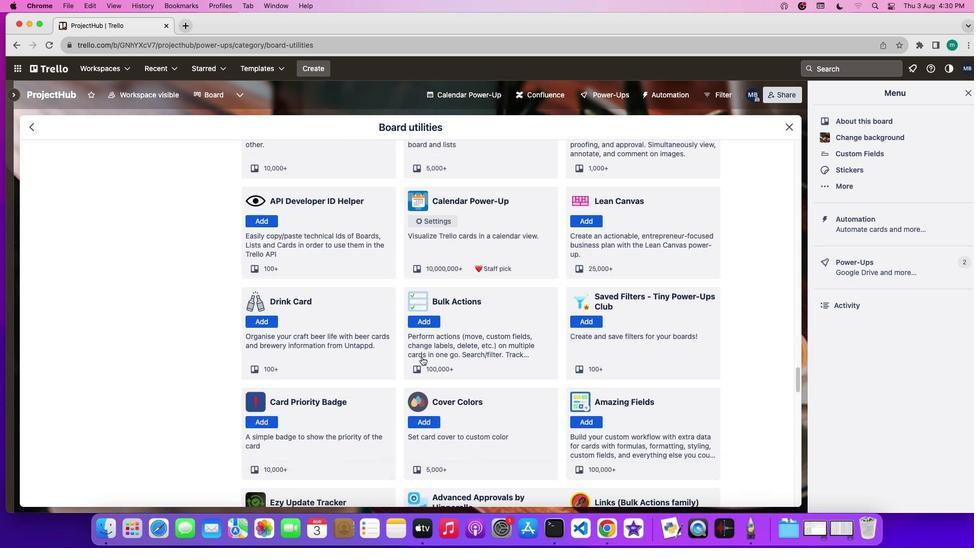 
Action: Mouse scrolled (422, 357) with delta (0, -2)
Screenshot: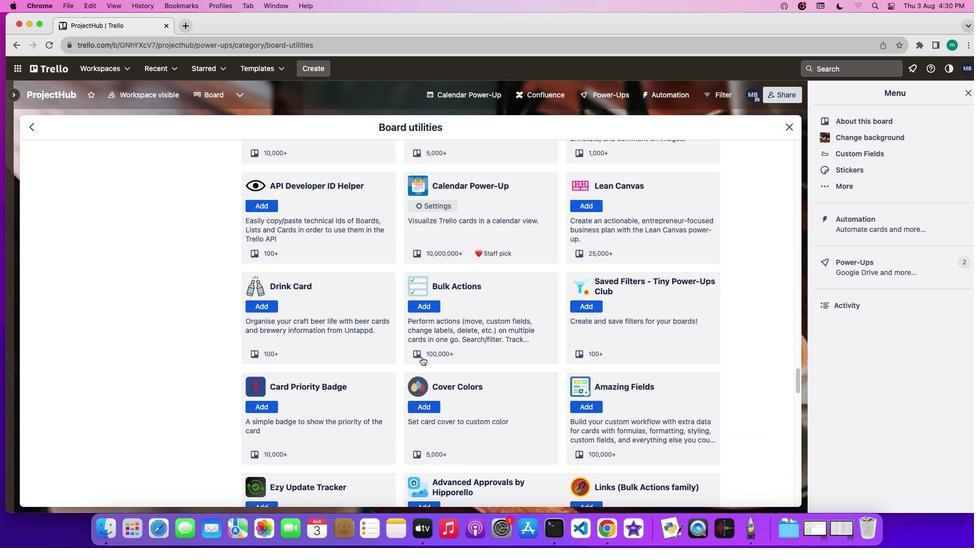 
Action: Mouse scrolled (422, 357) with delta (0, -2)
Screenshot: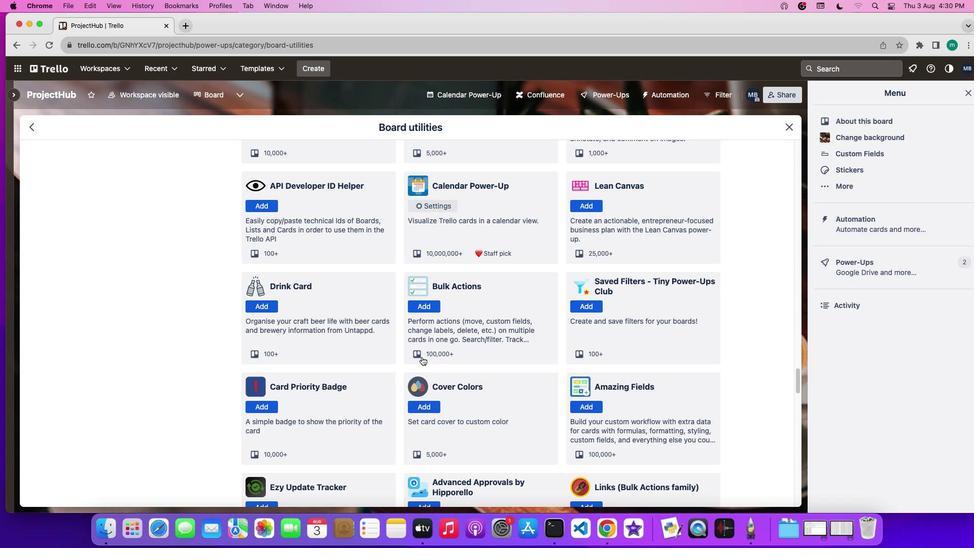 
Action: Mouse scrolled (422, 357) with delta (0, -2)
Screenshot: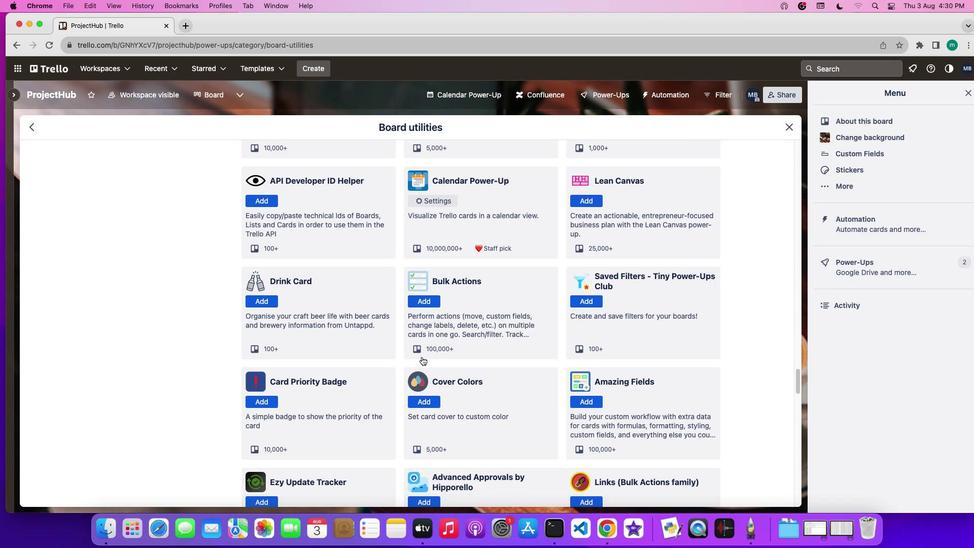
Action: Mouse scrolled (422, 357) with delta (0, 0)
Screenshot: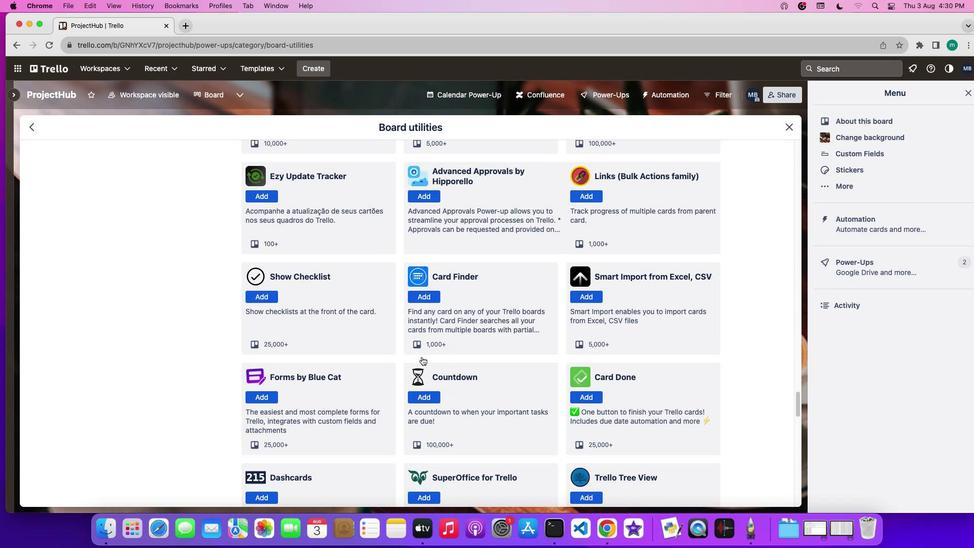 
Action: Mouse scrolled (422, 357) with delta (0, 0)
Screenshot: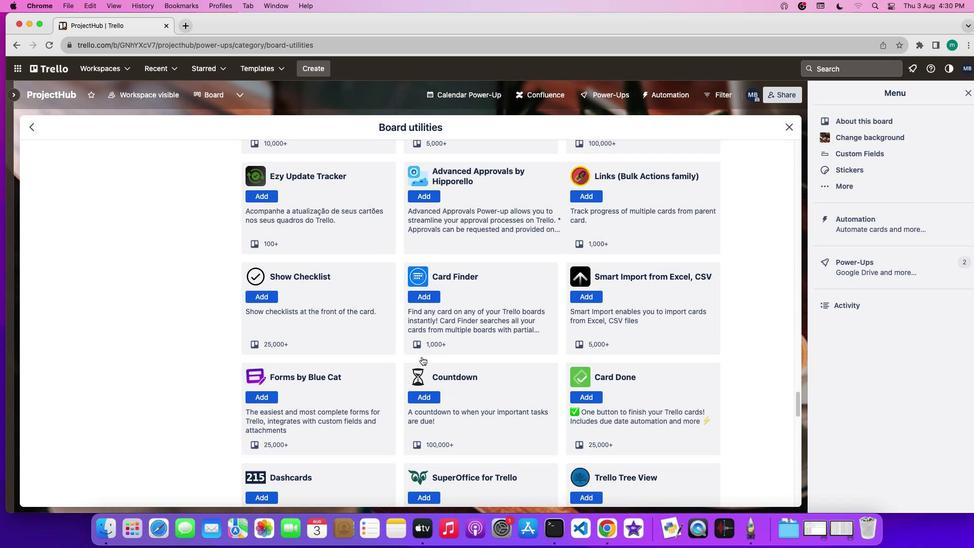 
Action: Mouse scrolled (422, 357) with delta (0, -1)
Screenshot: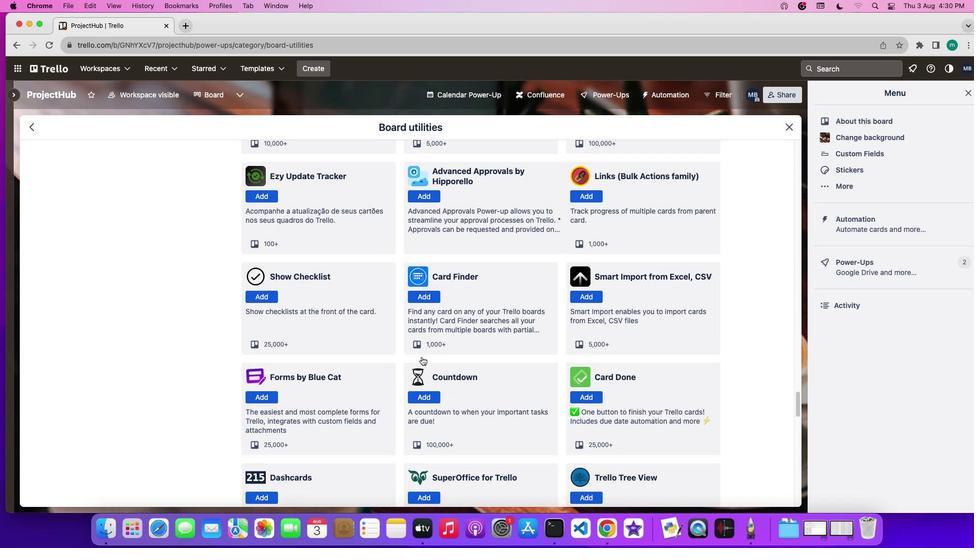 
Action: Mouse scrolled (422, 357) with delta (0, -2)
Screenshot: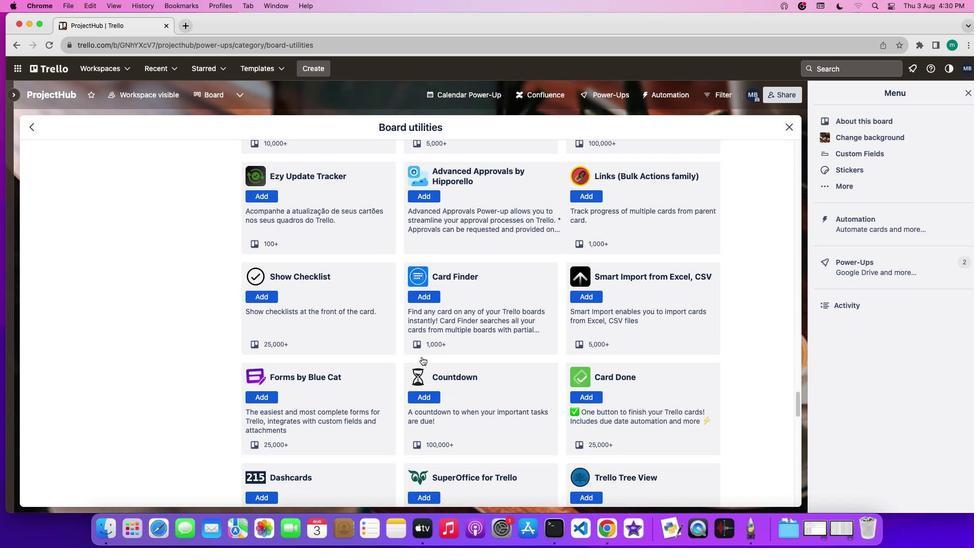 
Action: Mouse scrolled (422, 357) with delta (0, -2)
Screenshot: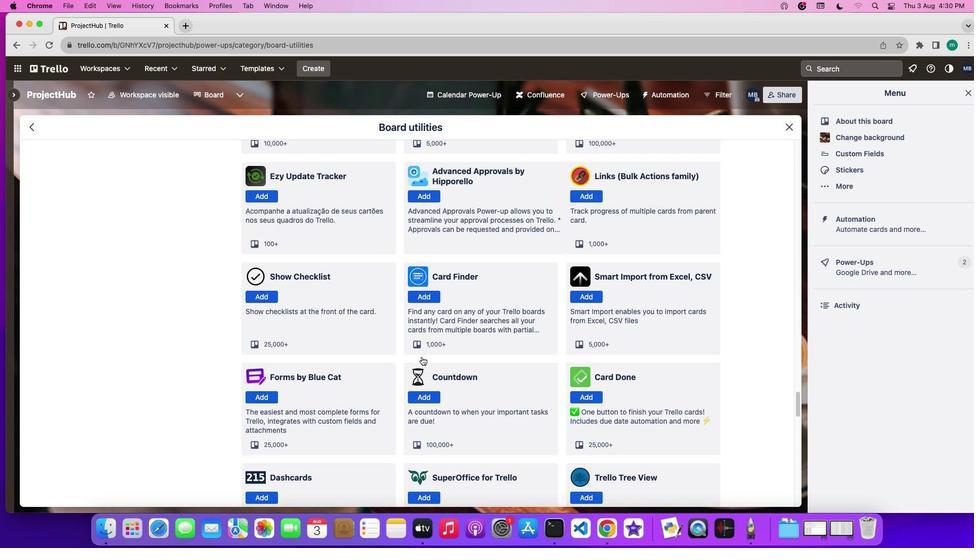 
Action: Mouse scrolled (422, 357) with delta (0, 0)
Screenshot: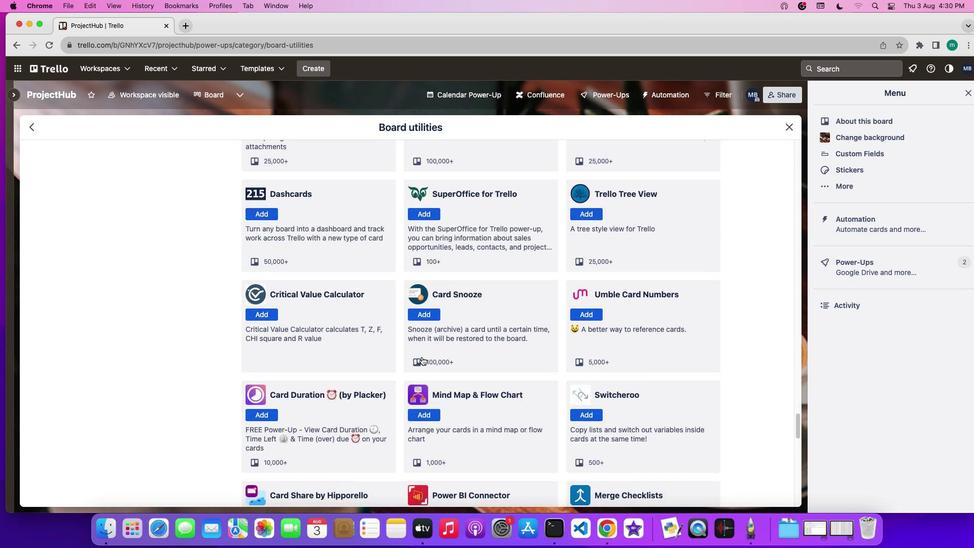
Action: Mouse scrolled (422, 357) with delta (0, 0)
Screenshot: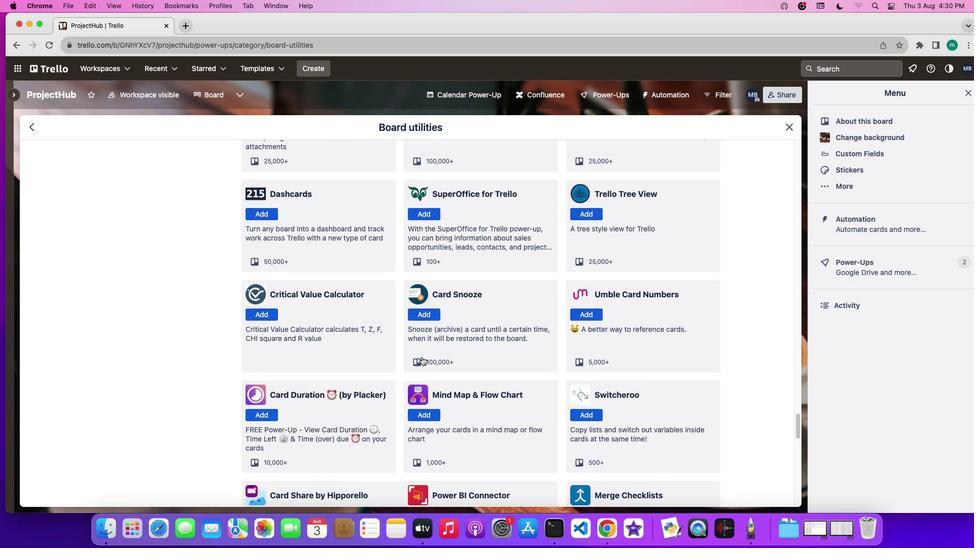 
Action: Mouse scrolled (422, 357) with delta (0, -1)
Screenshot: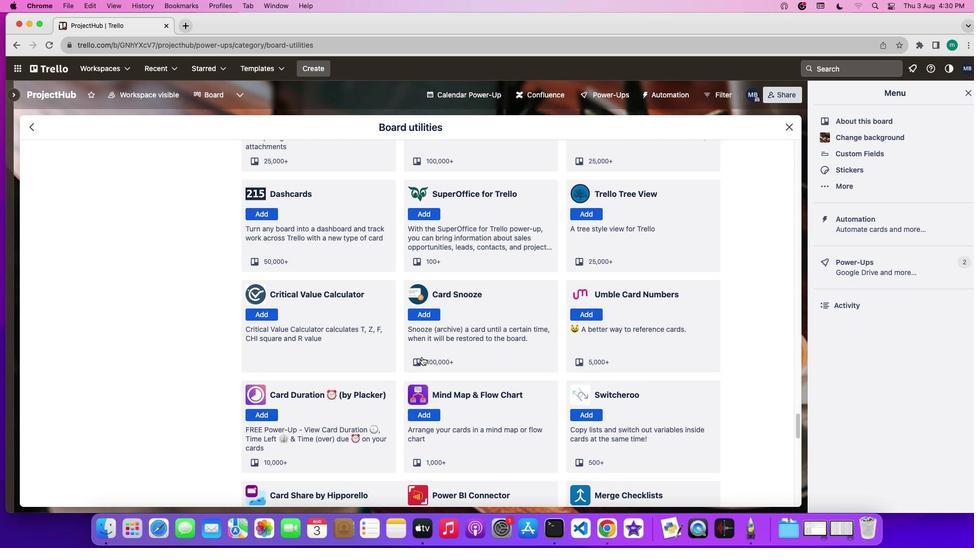 
Action: Mouse scrolled (422, 357) with delta (0, -2)
Screenshot: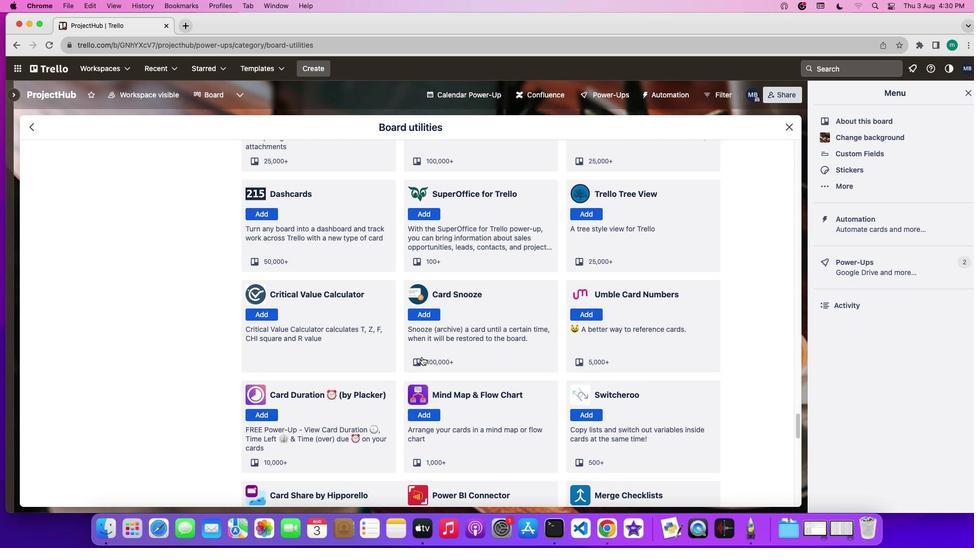 
Action: Mouse scrolled (422, 357) with delta (0, -2)
Screenshot: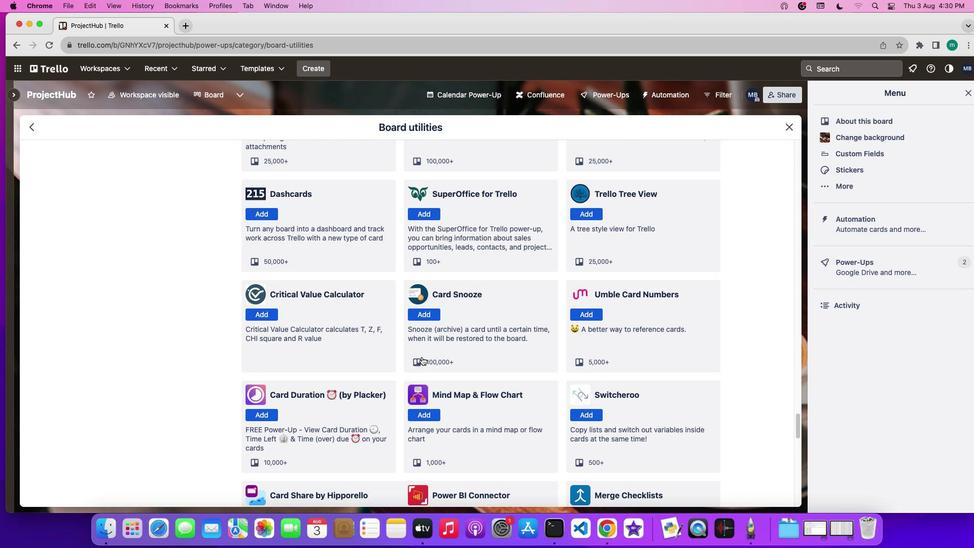 
Action: Mouse scrolled (422, 357) with delta (0, 0)
Screenshot: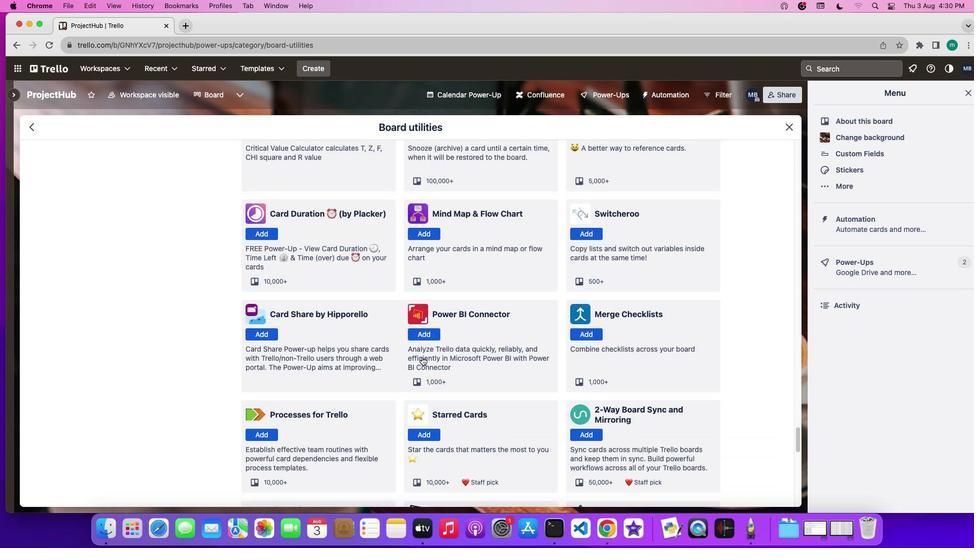 
Action: Mouse scrolled (422, 357) with delta (0, 0)
Screenshot: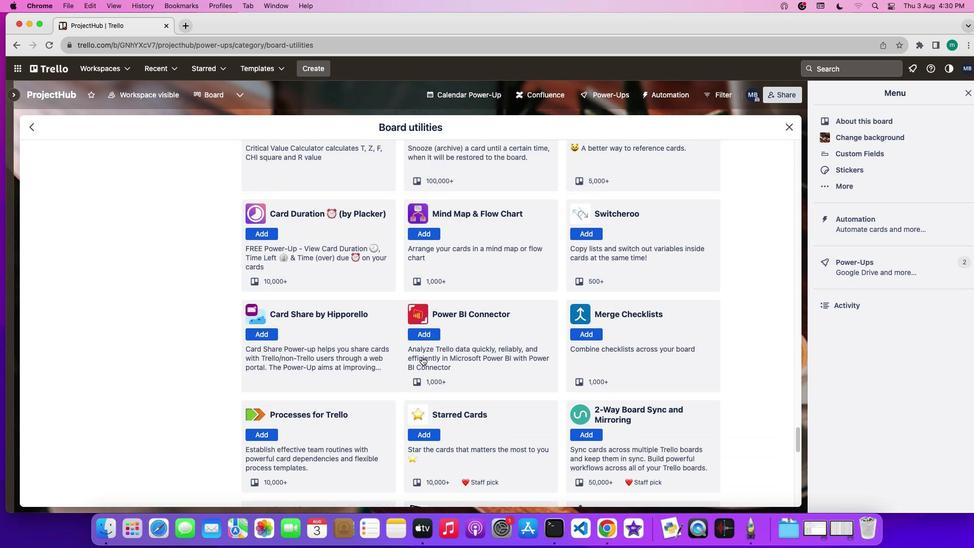 
Action: Mouse scrolled (422, 357) with delta (0, -1)
Screenshot: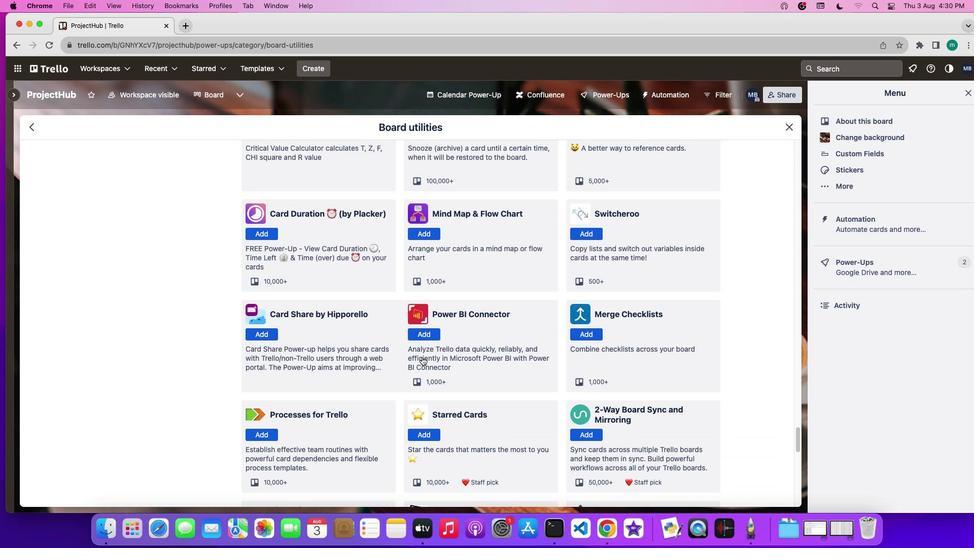 
Action: Mouse scrolled (422, 357) with delta (0, -2)
Screenshot: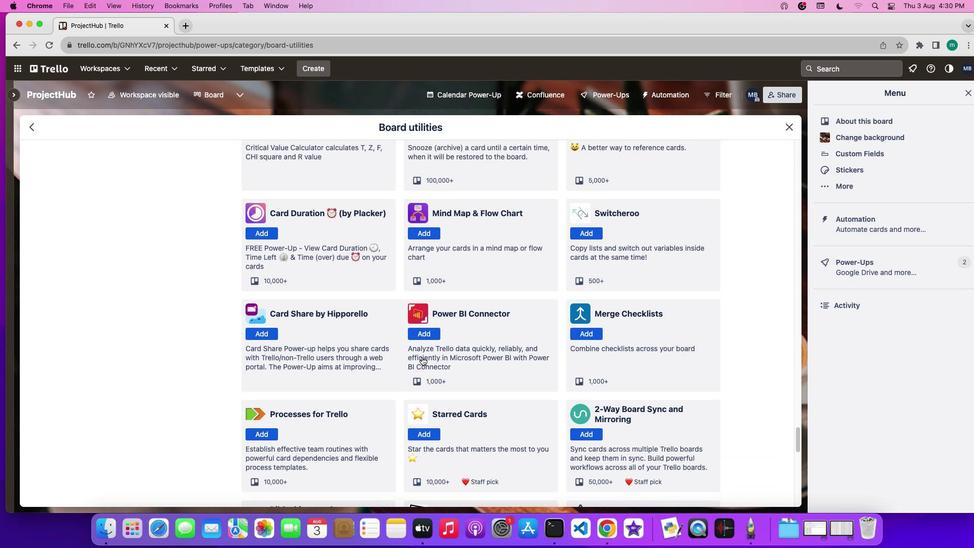 
Action: Mouse scrolled (422, 357) with delta (0, 0)
Screenshot: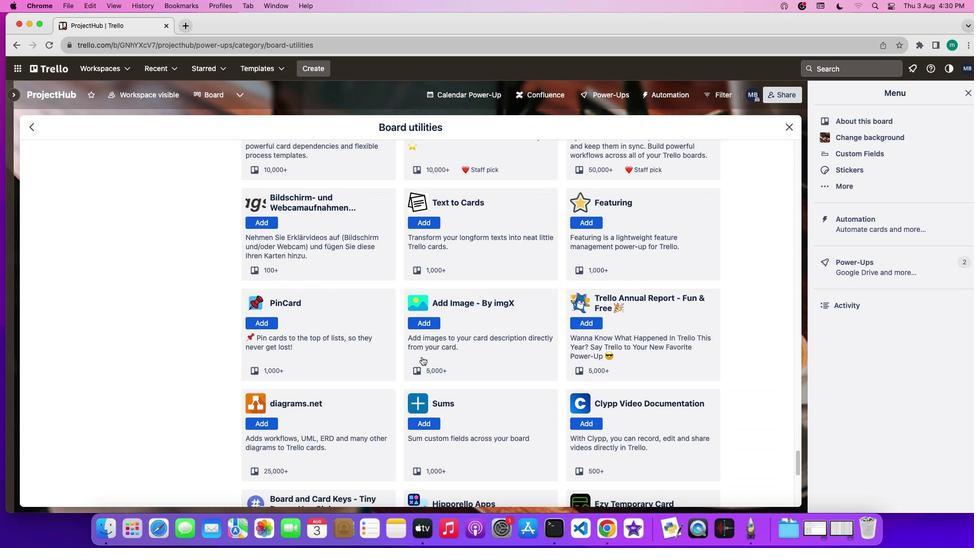 
Action: Mouse scrolled (422, 357) with delta (0, 0)
Screenshot: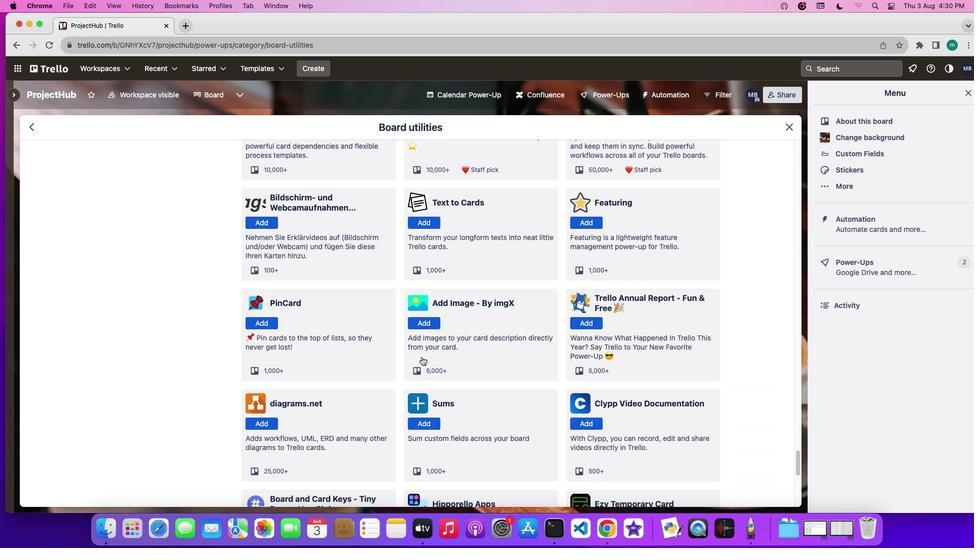 
Action: Mouse scrolled (422, 357) with delta (0, -1)
Screenshot: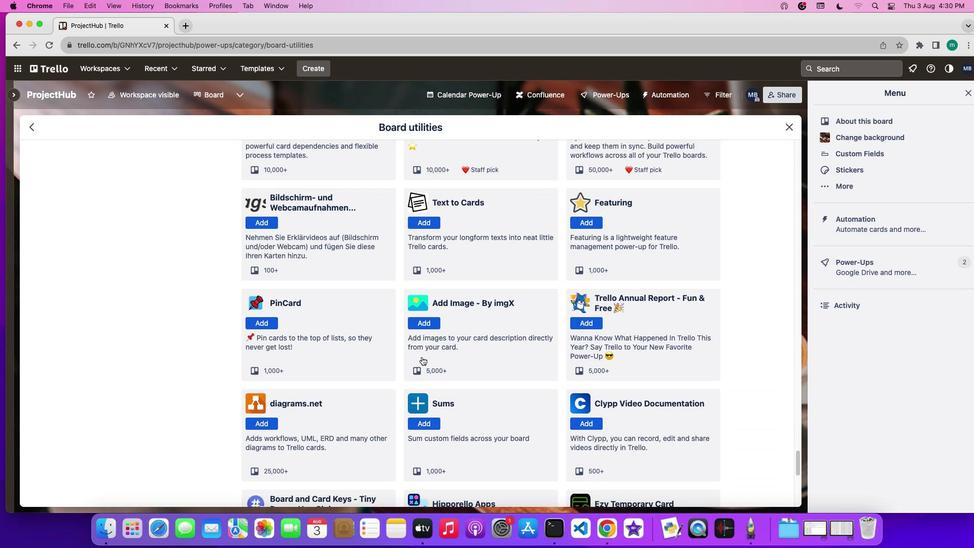 
Action: Mouse scrolled (422, 357) with delta (0, -2)
Screenshot: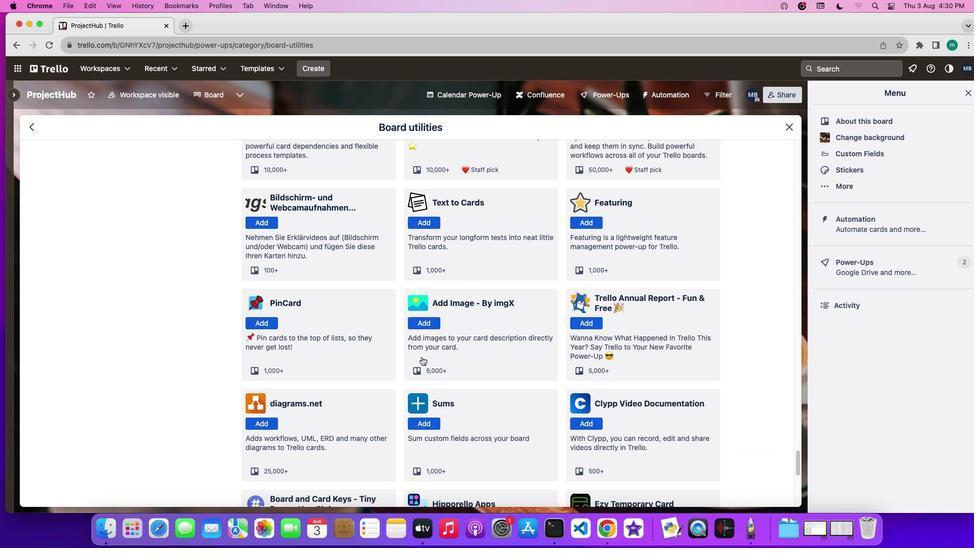 
Action: Mouse scrolled (422, 357) with delta (0, -2)
Screenshot: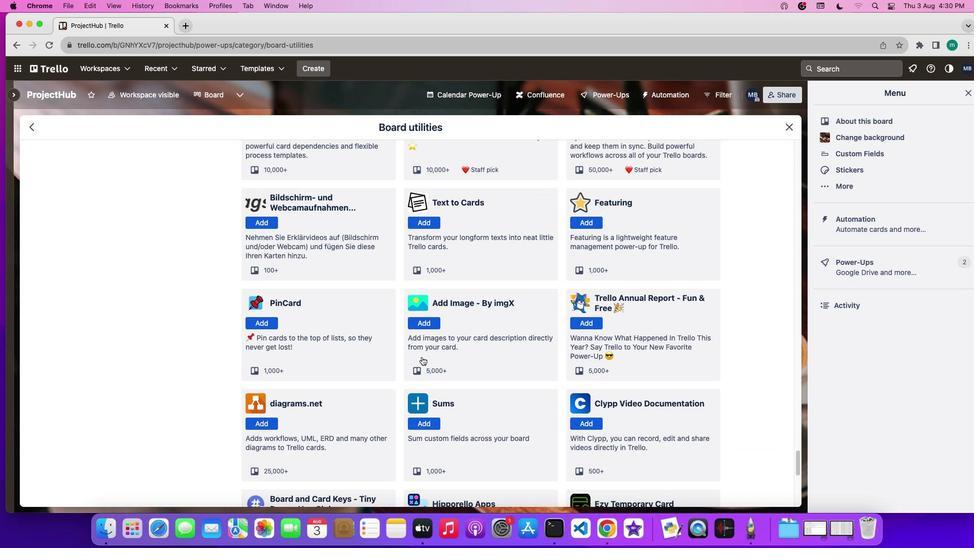 
Action: Mouse scrolled (422, 357) with delta (0, 0)
Screenshot: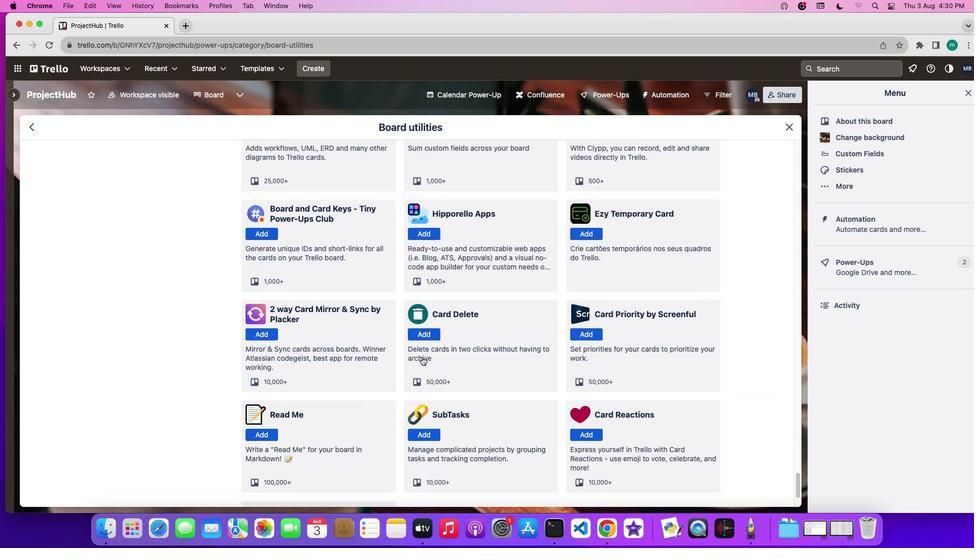 
Action: Mouse scrolled (422, 357) with delta (0, 0)
Screenshot: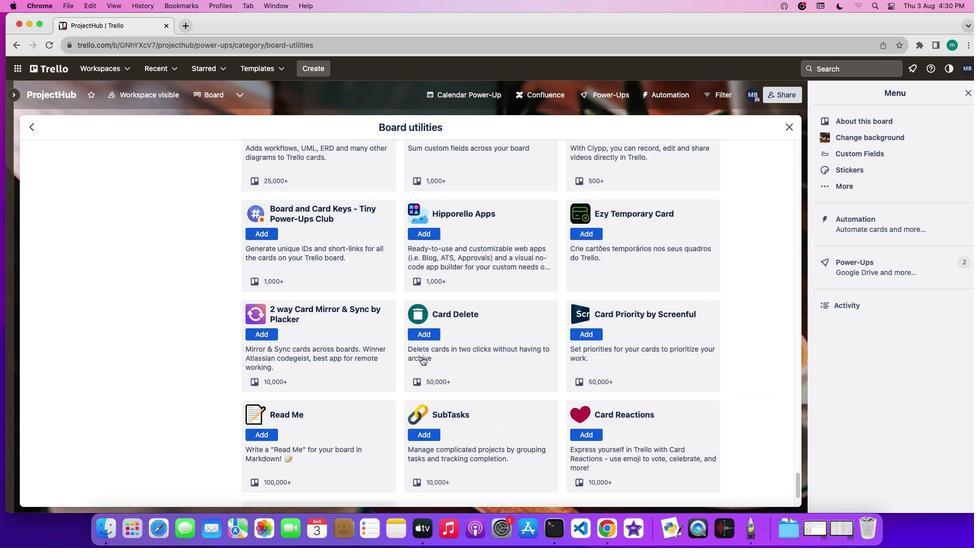 
Action: Mouse scrolled (422, 357) with delta (0, -1)
Screenshot: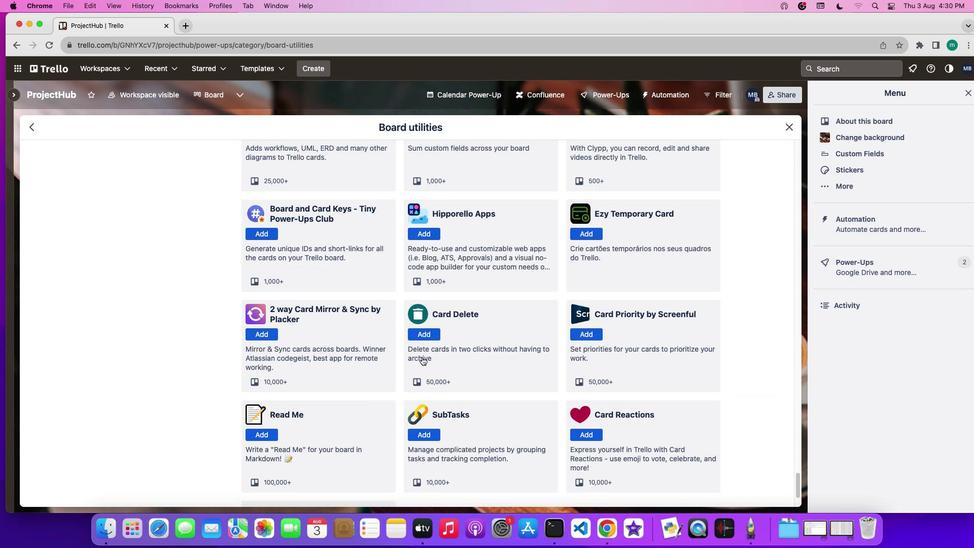 
Action: Mouse scrolled (422, 357) with delta (0, -2)
Screenshot: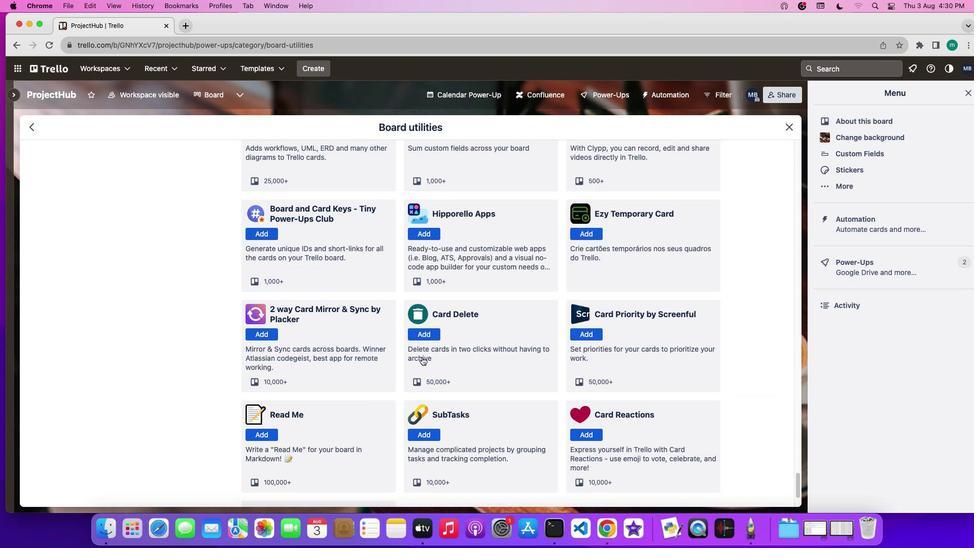 
Action: Mouse scrolled (422, 357) with delta (0, -2)
Screenshot: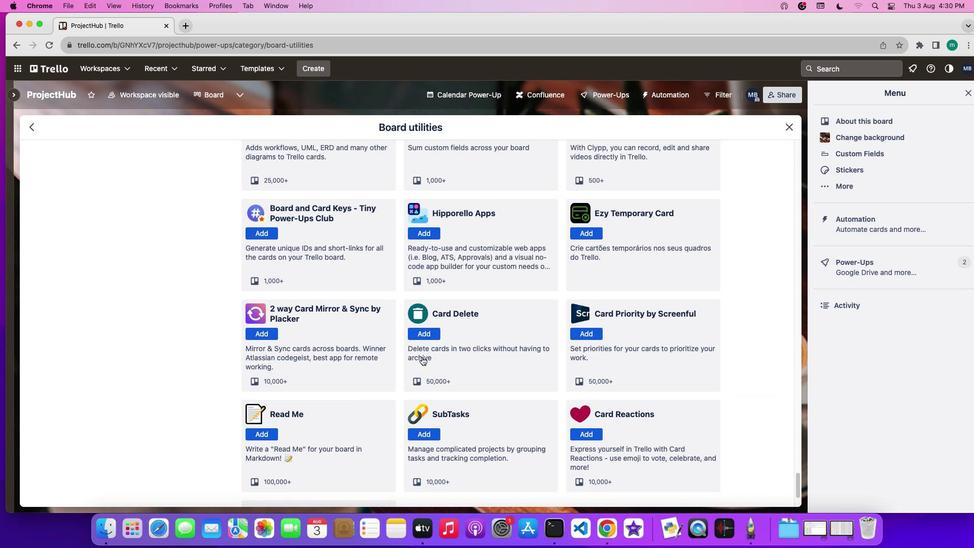 
Action: Mouse scrolled (422, 357) with delta (0, 0)
Screenshot: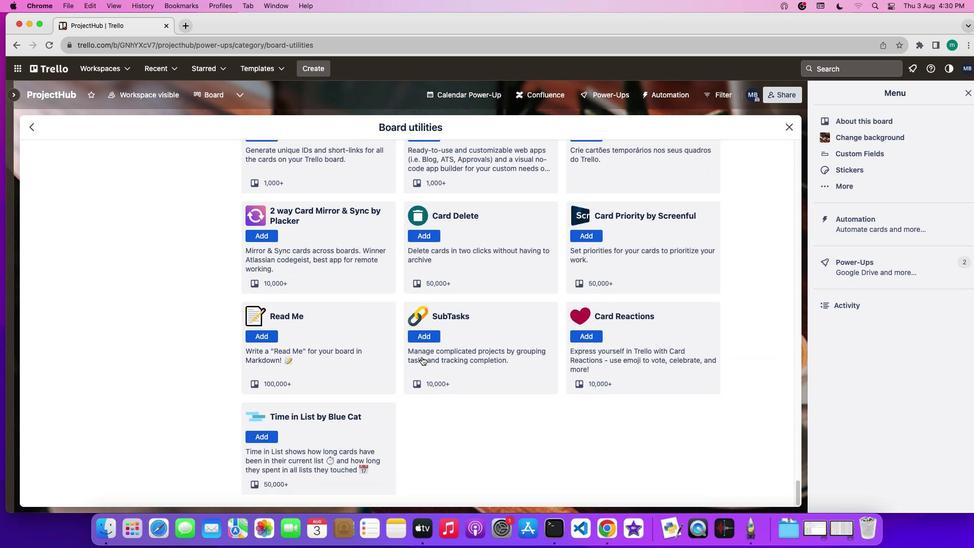 
Action: Mouse scrolled (422, 357) with delta (0, 0)
Screenshot: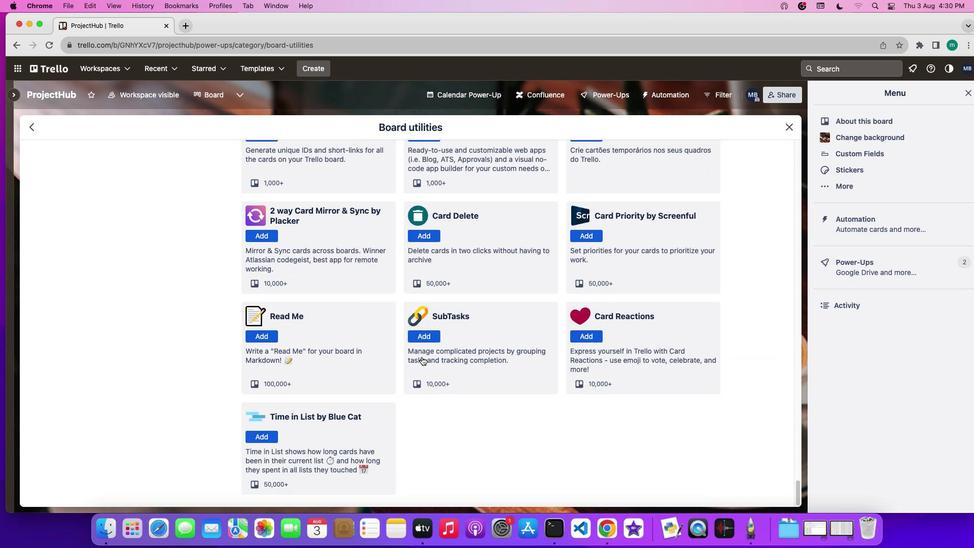 
Action: Mouse scrolled (422, 357) with delta (0, -1)
Screenshot: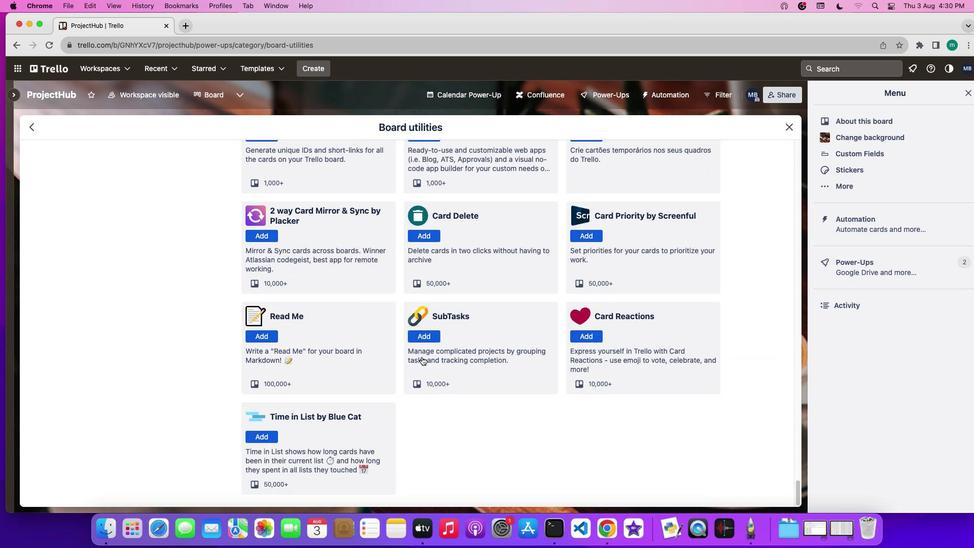 
Action: Mouse scrolled (422, 357) with delta (0, -2)
Screenshot: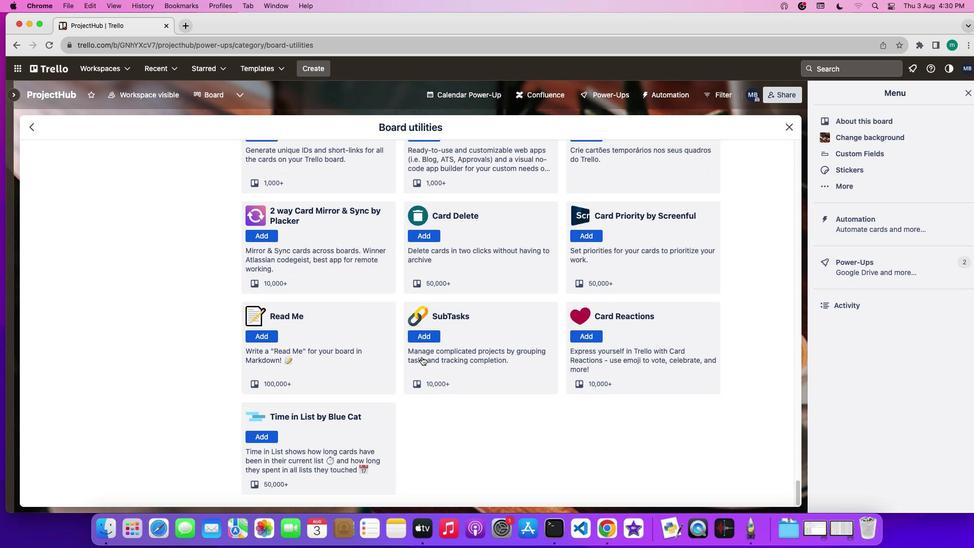 
Action: Mouse scrolled (422, 357) with delta (0, -2)
Screenshot: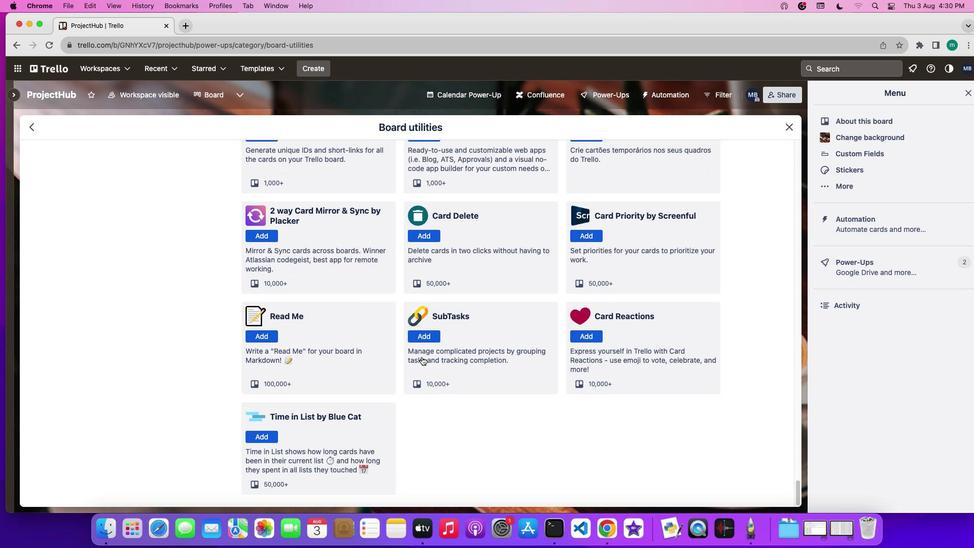 
